Task: Find connections with filter location Djidiouia with filter topic #Advertisingandmarketingwith filter profile language Spanish with filter current company Dr. Oetker with filter school Shri G S Institute of Technology & Science with filter industry Water Supply and Irrigation Systems with filter service category Training with filter keywords title Help Desk
Action: Mouse moved to (554, 70)
Screenshot: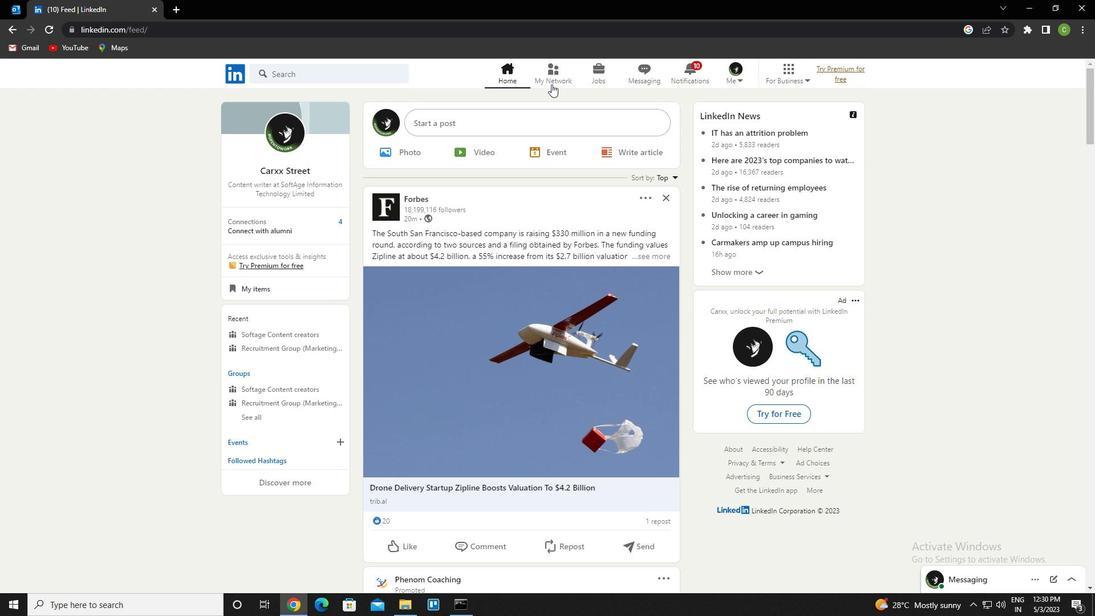 
Action: Mouse pressed left at (554, 70)
Screenshot: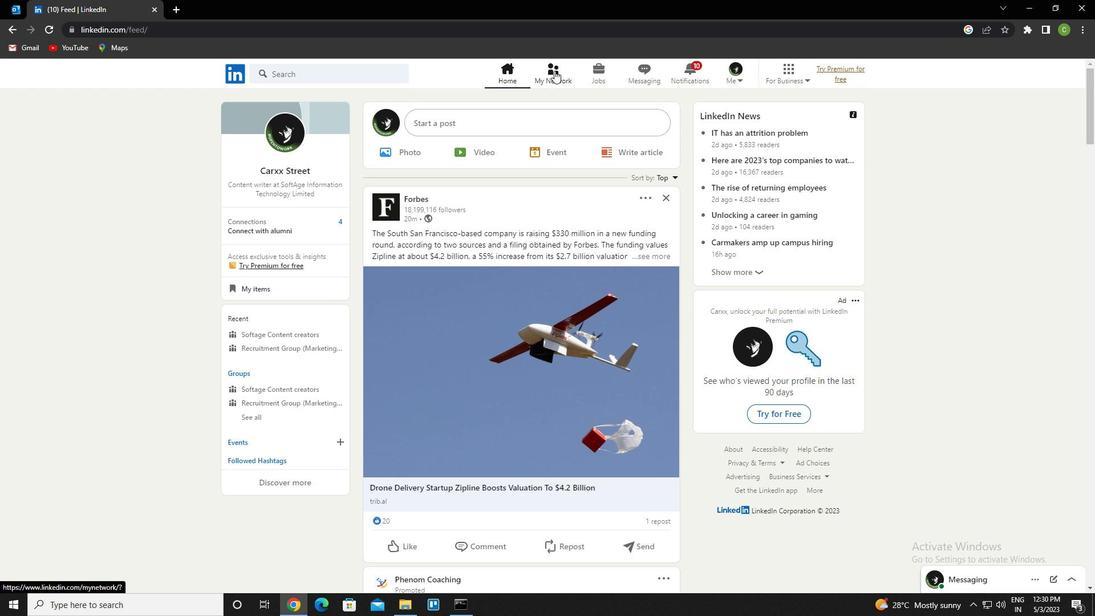 
Action: Mouse moved to (343, 138)
Screenshot: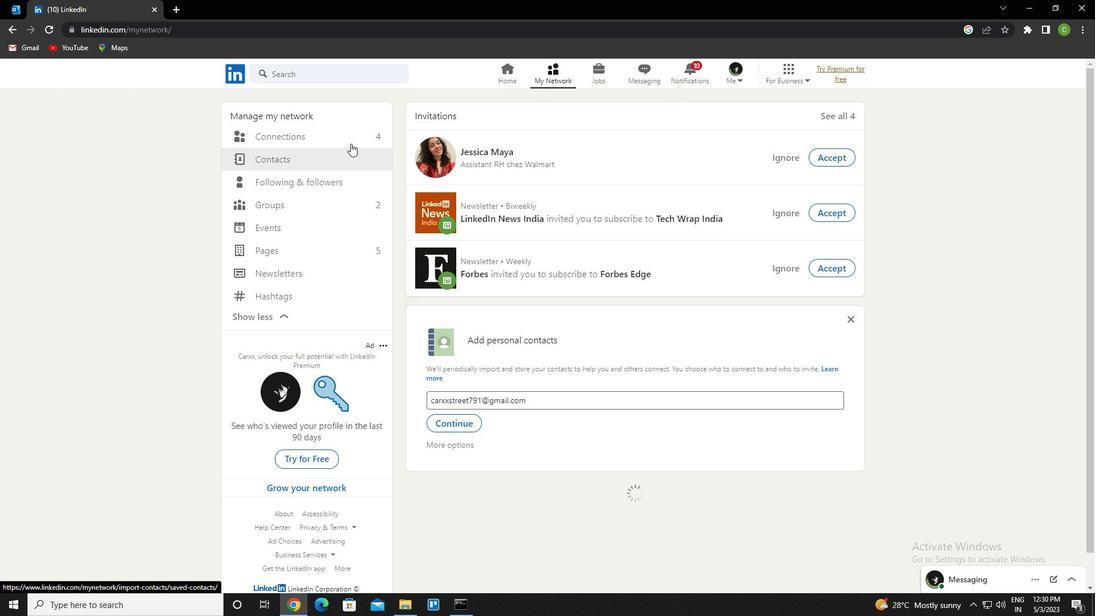 
Action: Mouse pressed left at (343, 138)
Screenshot: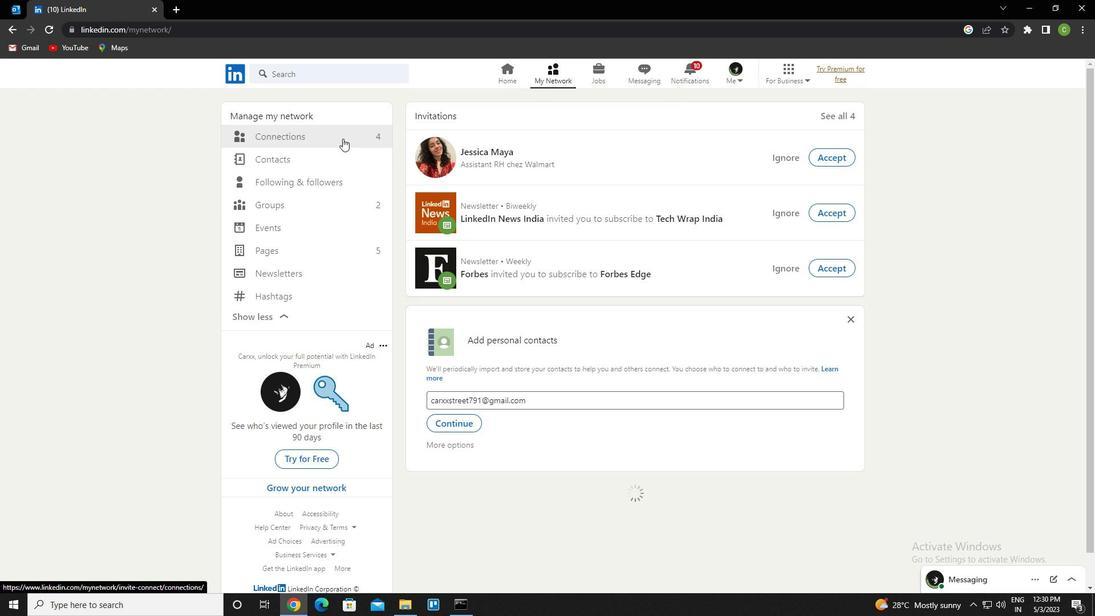 
Action: Mouse moved to (635, 142)
Screenshot: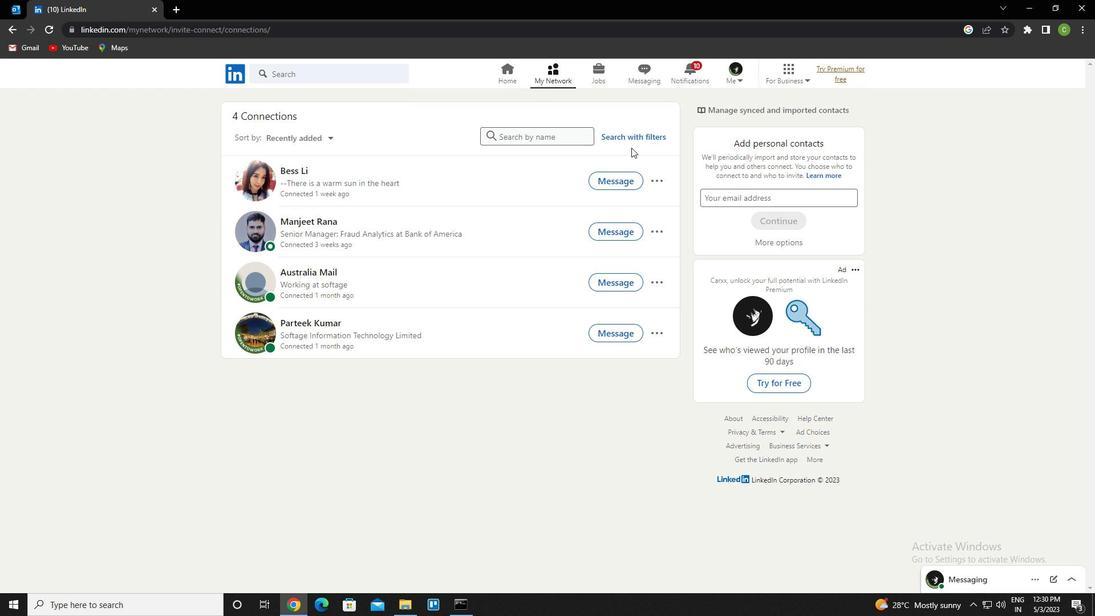 
Action: Mouse pressed left at (635, 142)
Screenshot: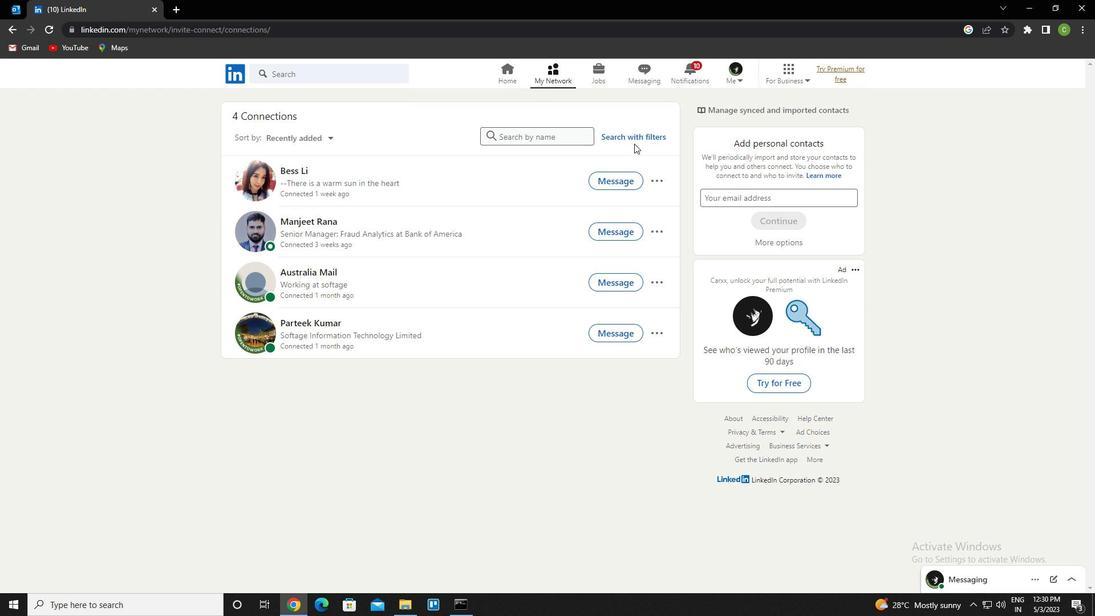 
Action: Mouse moved to (584, 109)
Screenshot: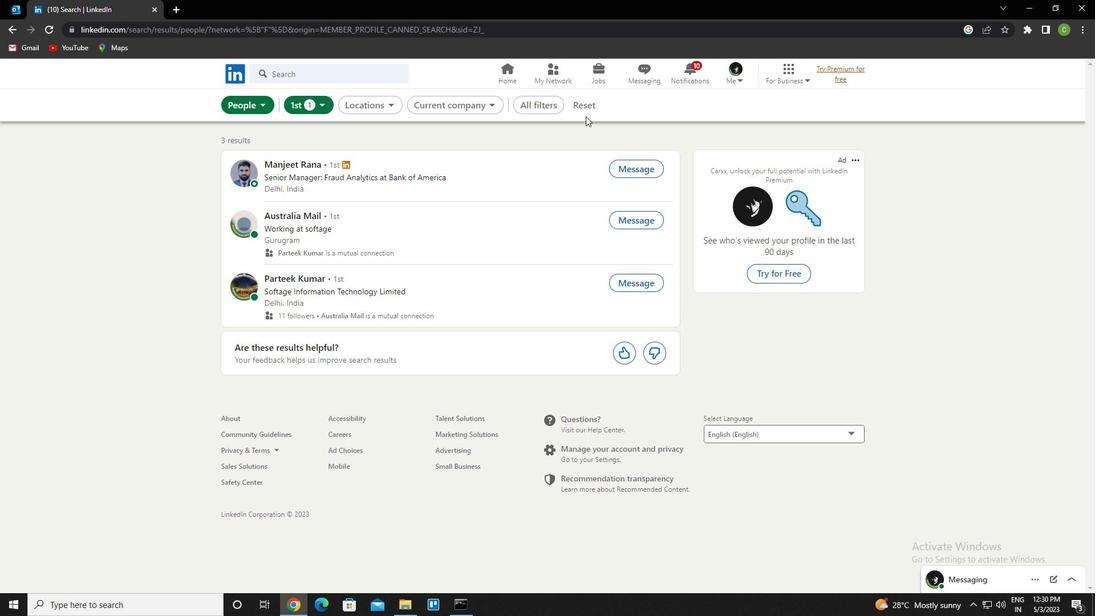
Action: Mouse pressed left at (584, 109)
Screenshot: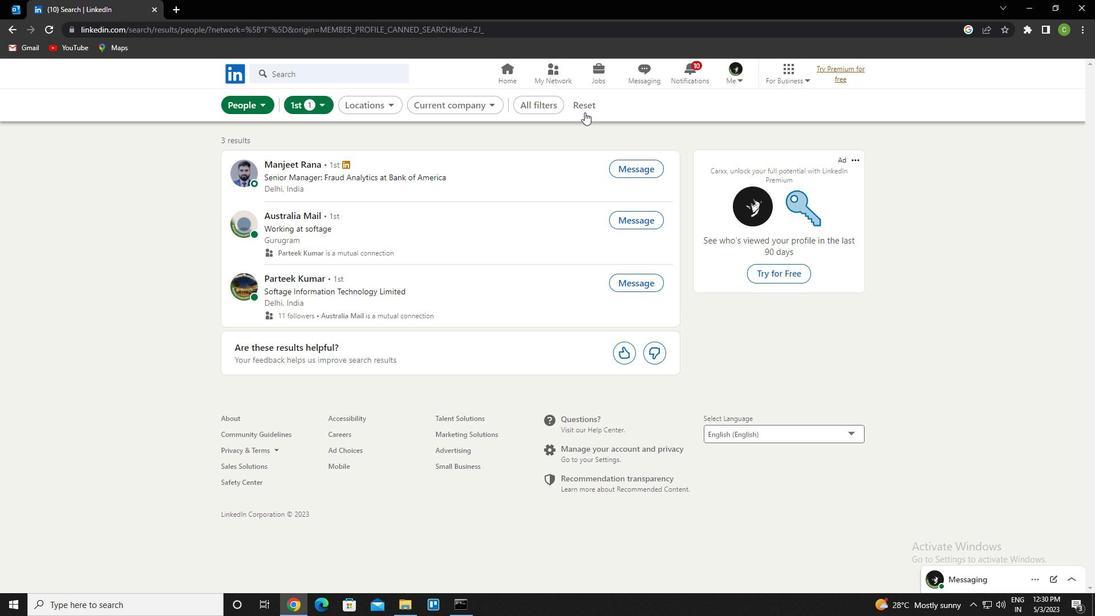 
Action: Mouse moved to (572, 107)
Screenshot: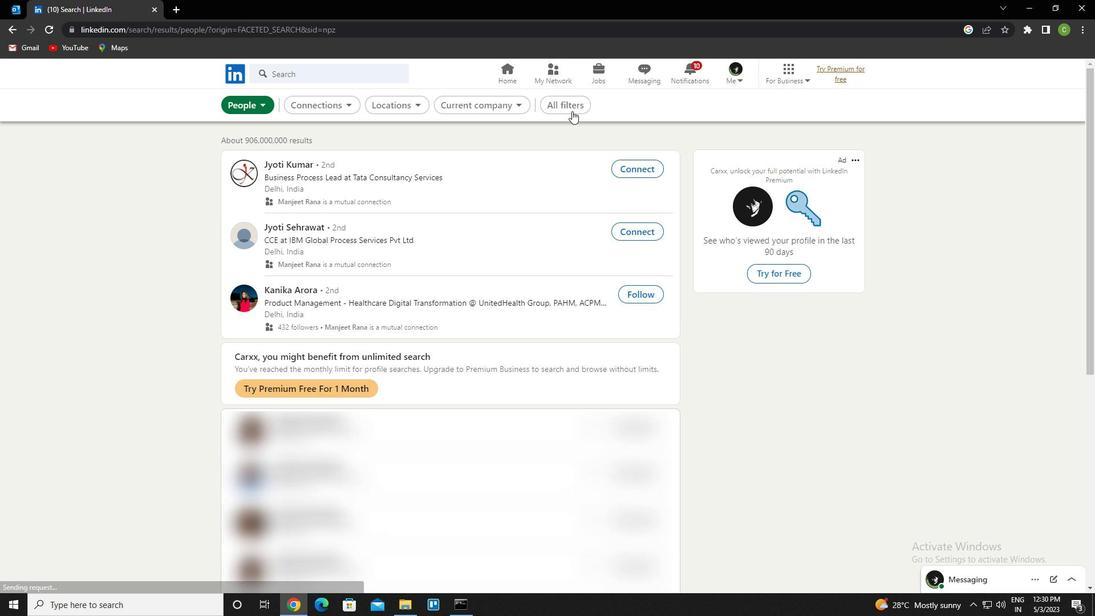 
Action: Mouse pressed left at (572, 107)
Screenshot: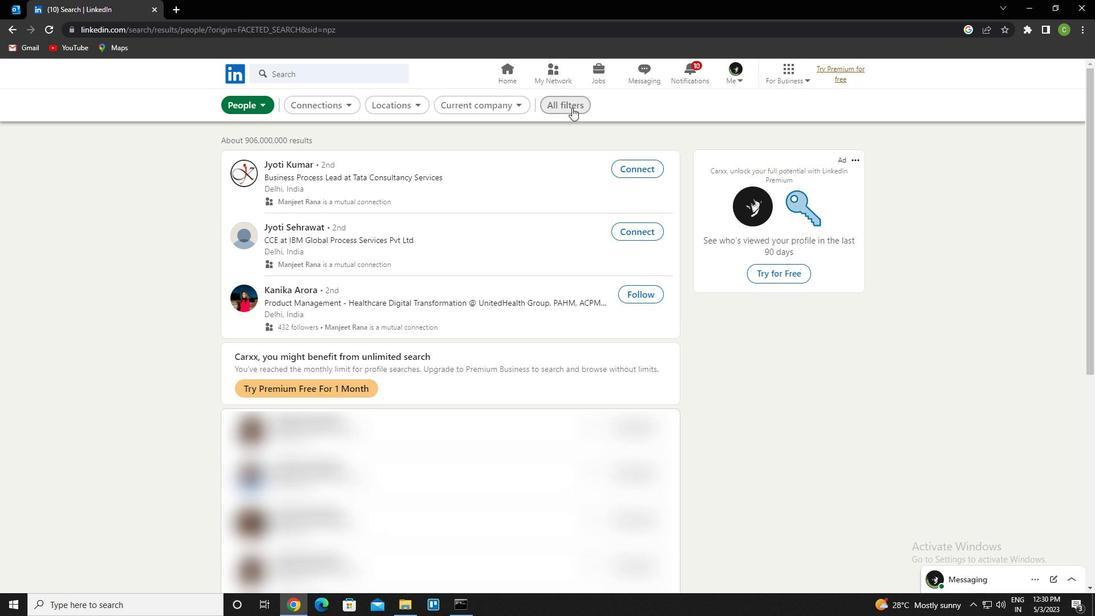 
Action: Mouse moved to (978, 381)
Screenshot: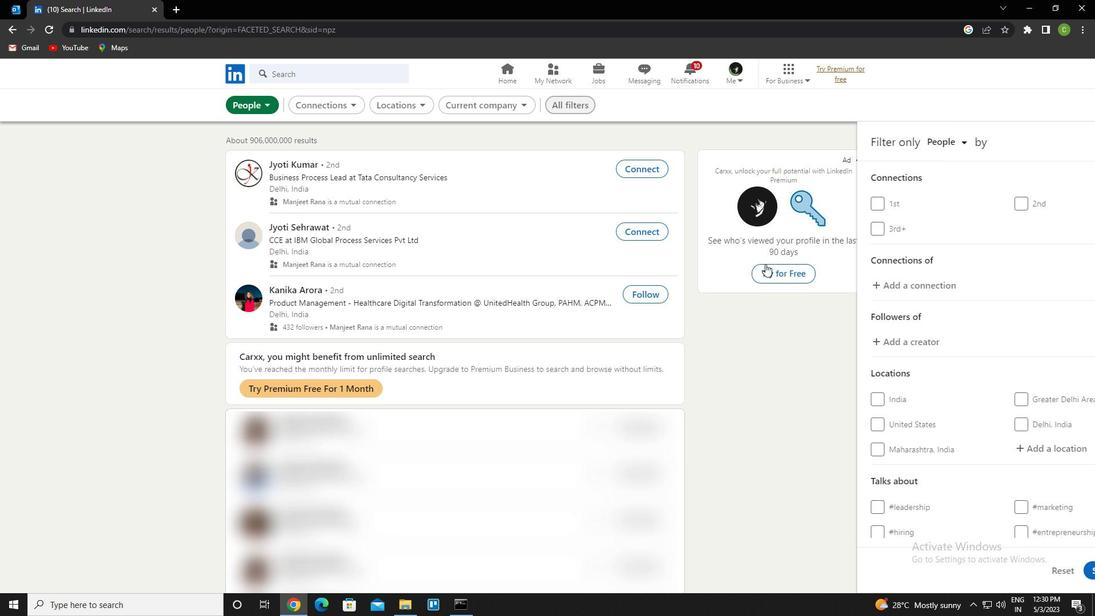 
Action: Mouse scrolled (978, 381) with delta (0, 0)
Screenshot: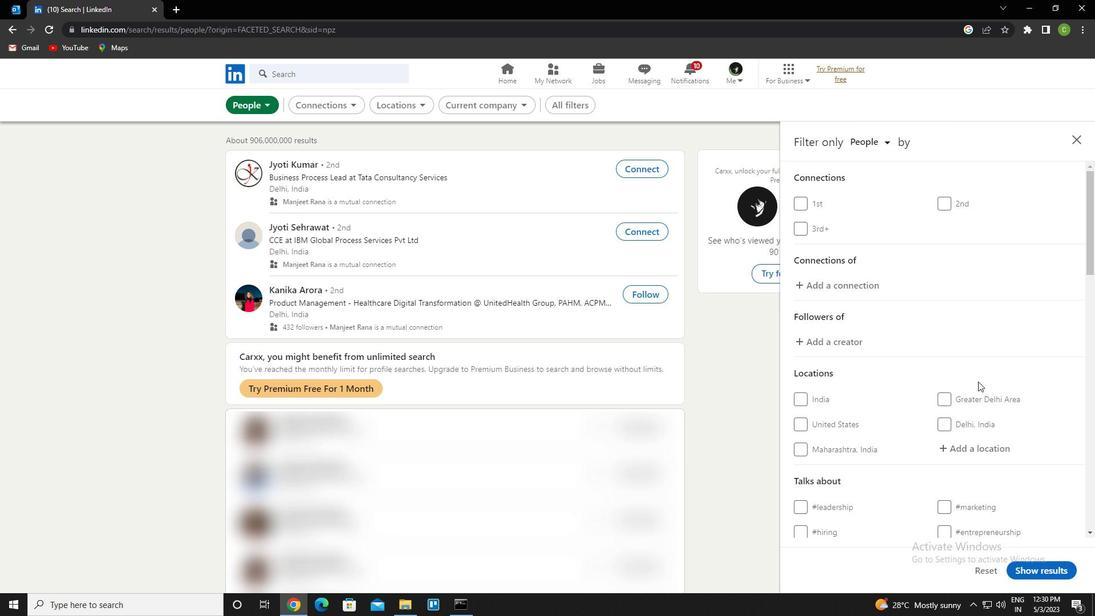 
Action: Mouse scrolled (978, 381) with delta (0, 0)
Screenshot: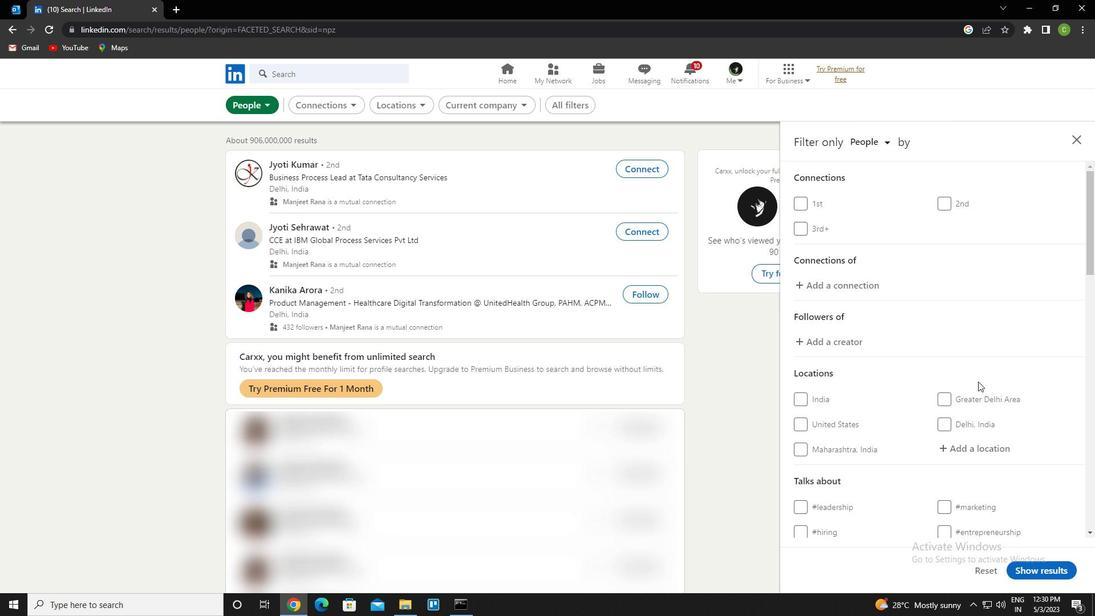 
Action: Mouse moved to (990, 337)
Screenshot: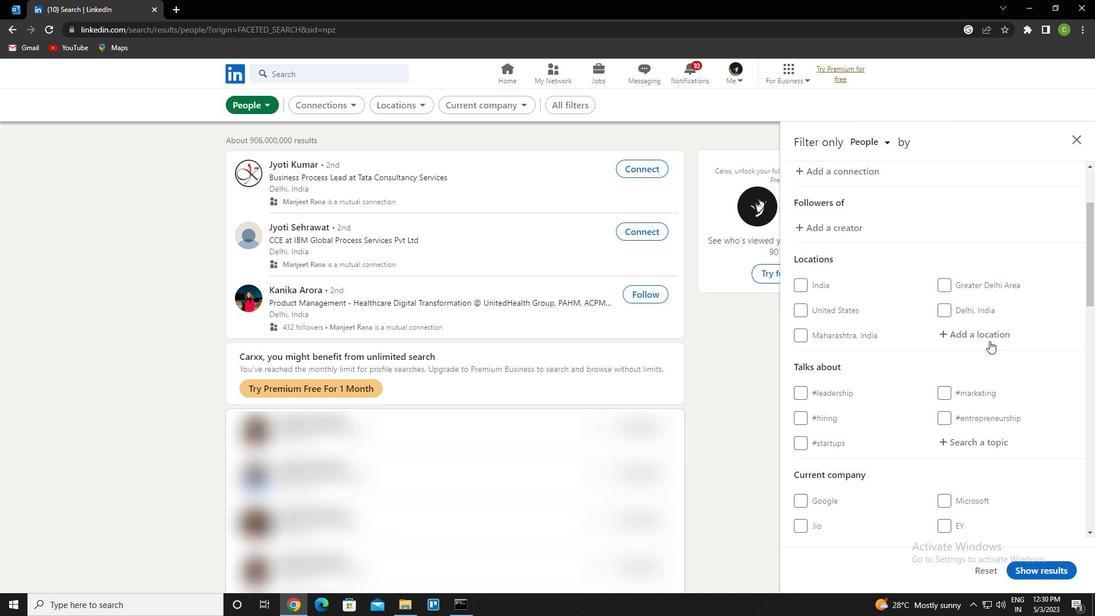 
Action: Mouse pressed left at (990, 337)
Screenshot: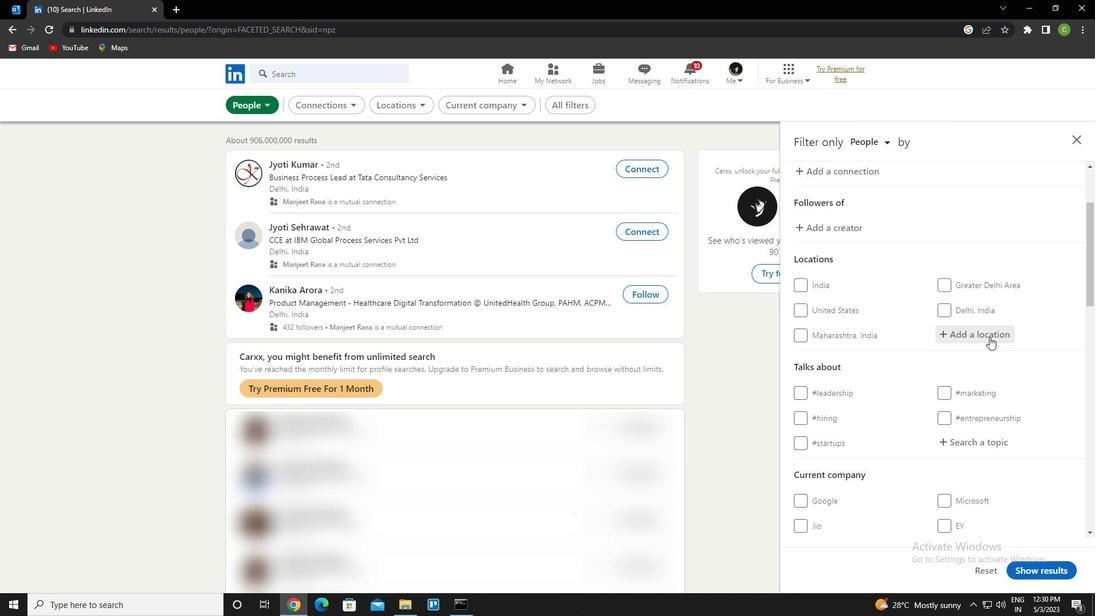 
Action: Key pressed <Key.caps_lock>d<Key.caps_lock>jidiouia<Key.enter>
Screenshot: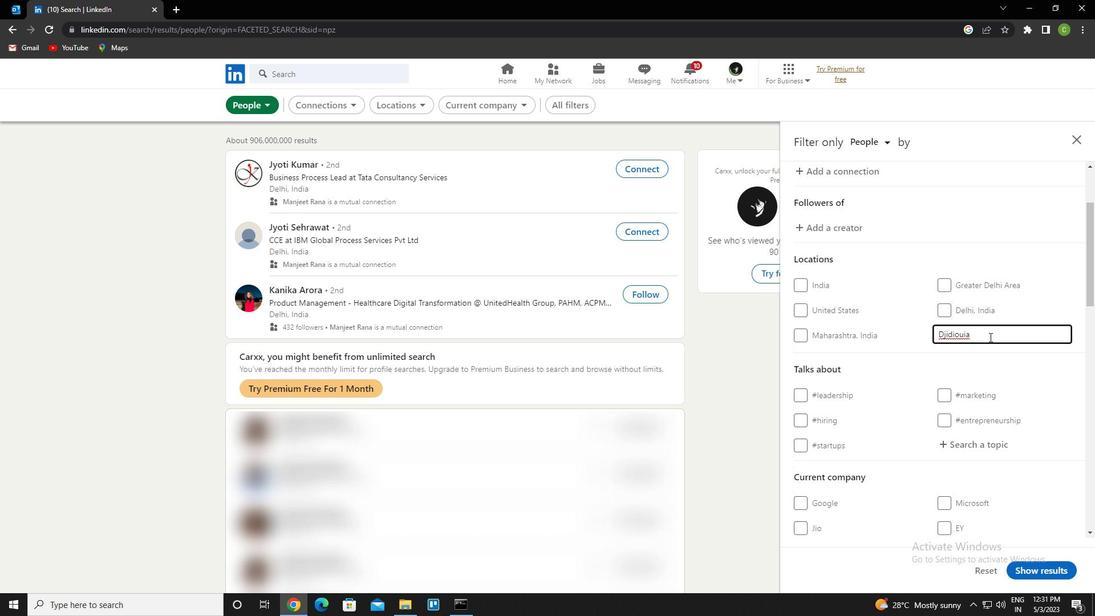
Action: Mouse scrolled (990, 336) with delta (0, 0)
Screenshot: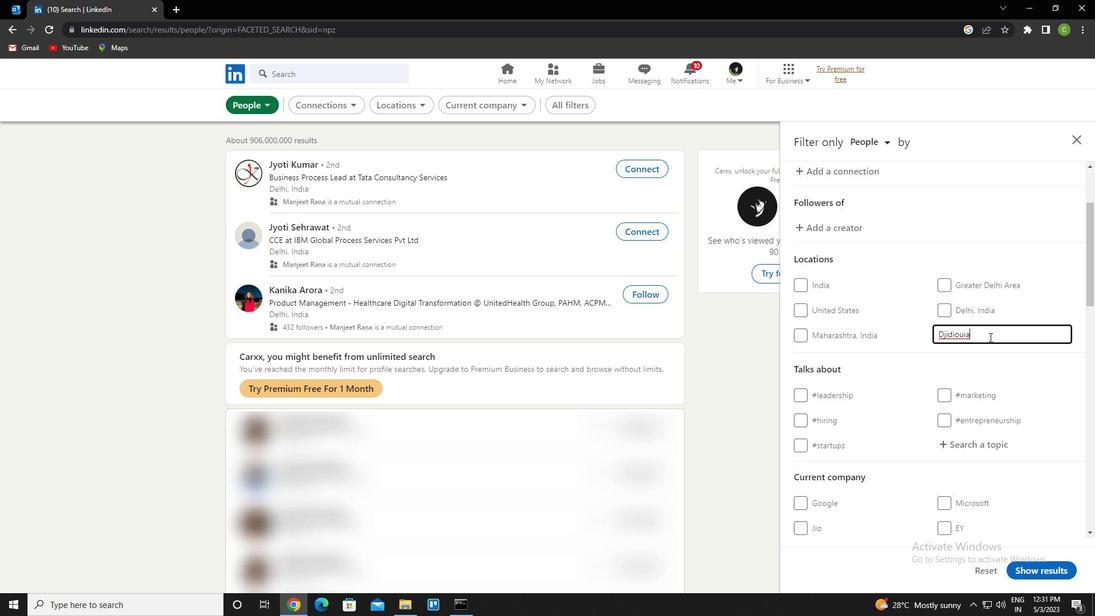 
Action: Mouse scrolled (990, 336) with delta (0, 0)
Screenshot: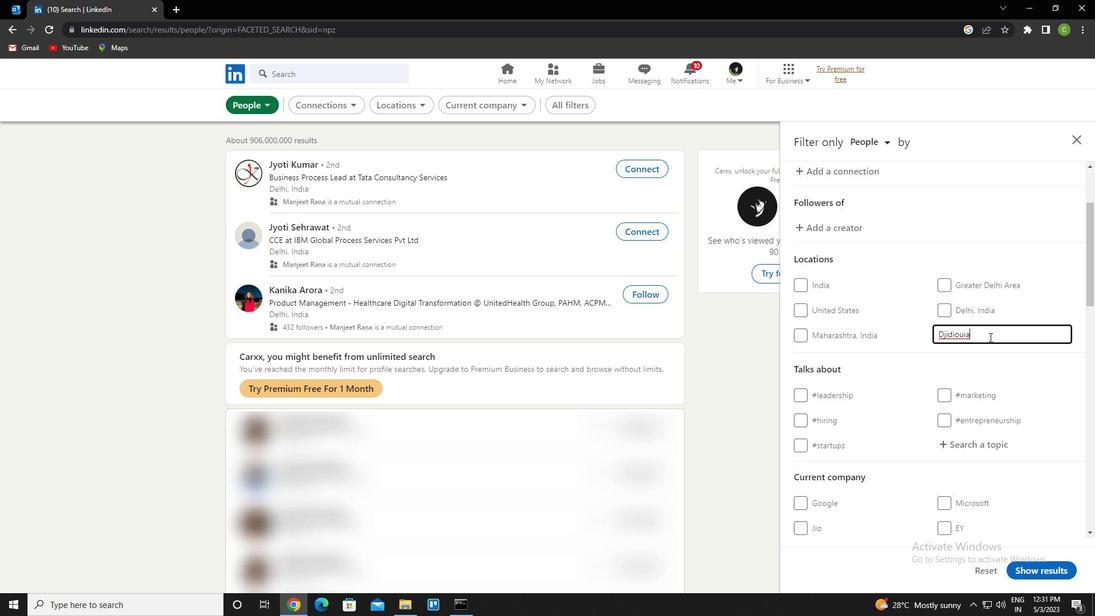 
Action: Mouse moved to (962, 328)
Screenshot: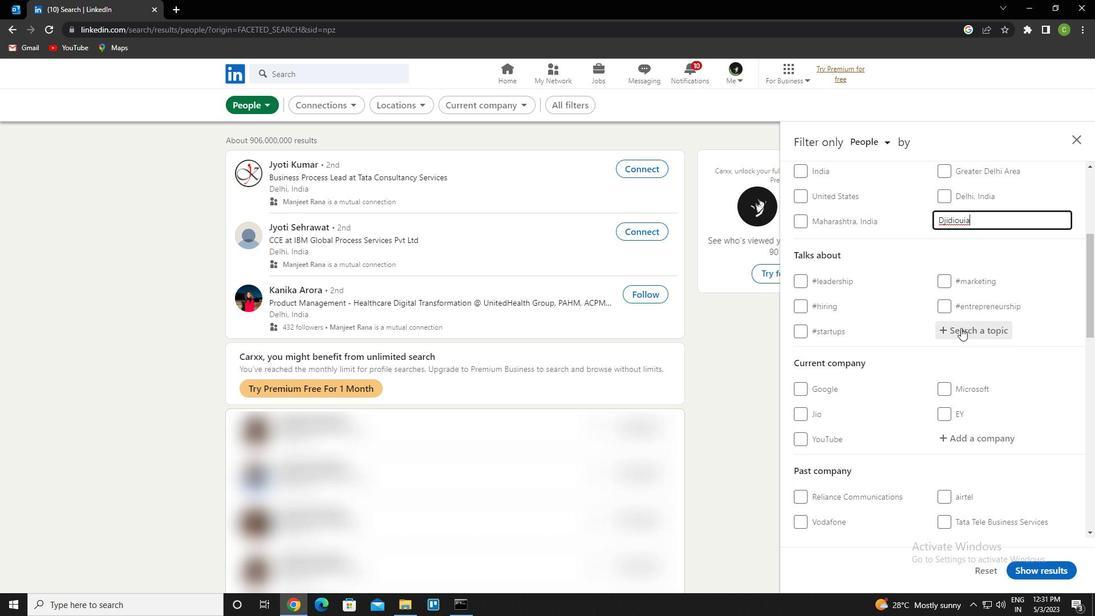 
Action: Mouse pressed left at (962, 328)
Screenshot: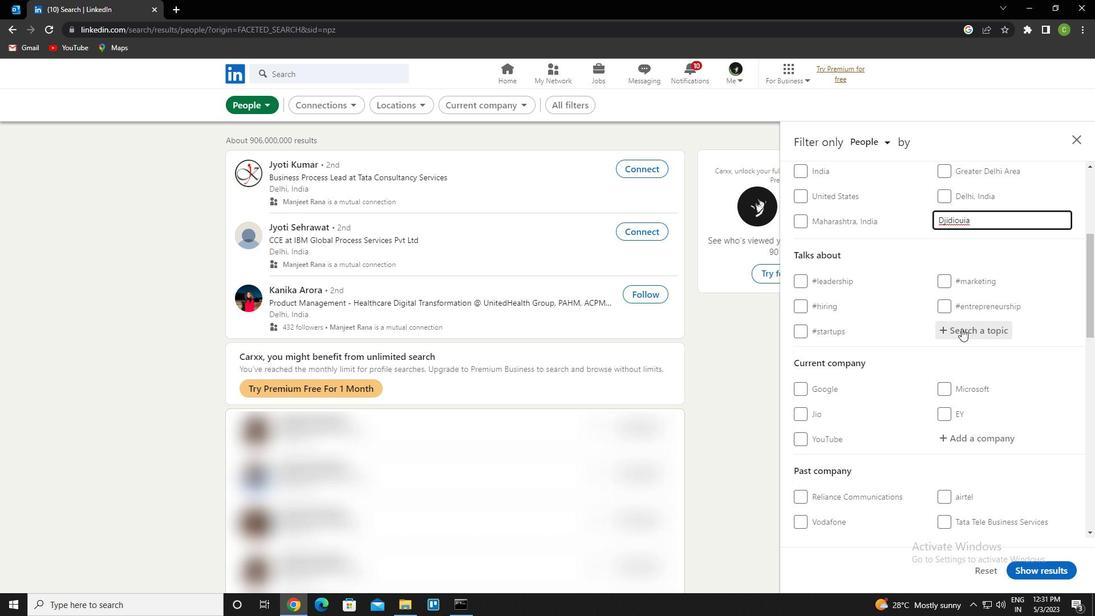 
Action: Key pressed advertisingandmarketing<Key.down><Key.enter>
Screenshot: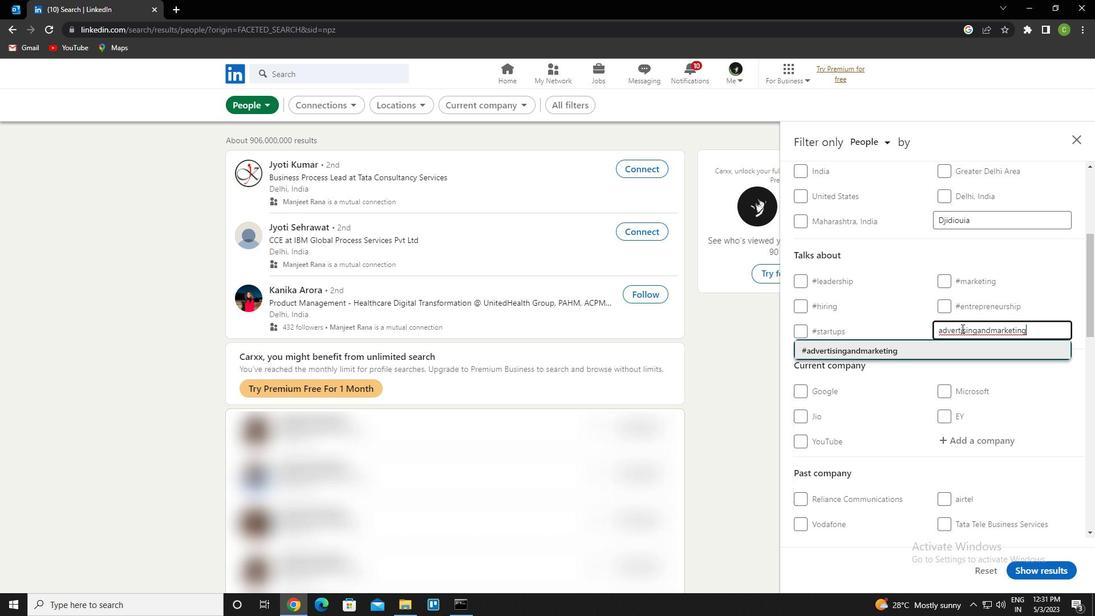 
Action: Mouse moved to (991, 346)
Screenshot: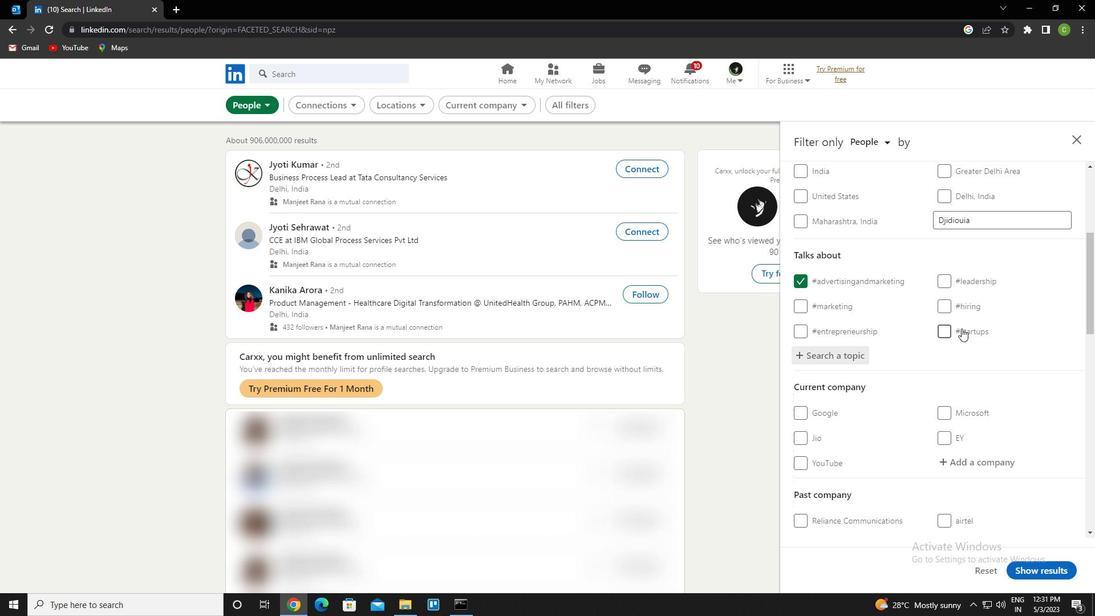 
Action: Mouse scrolled (991, 346) with delta (0, 0)
Screenshot: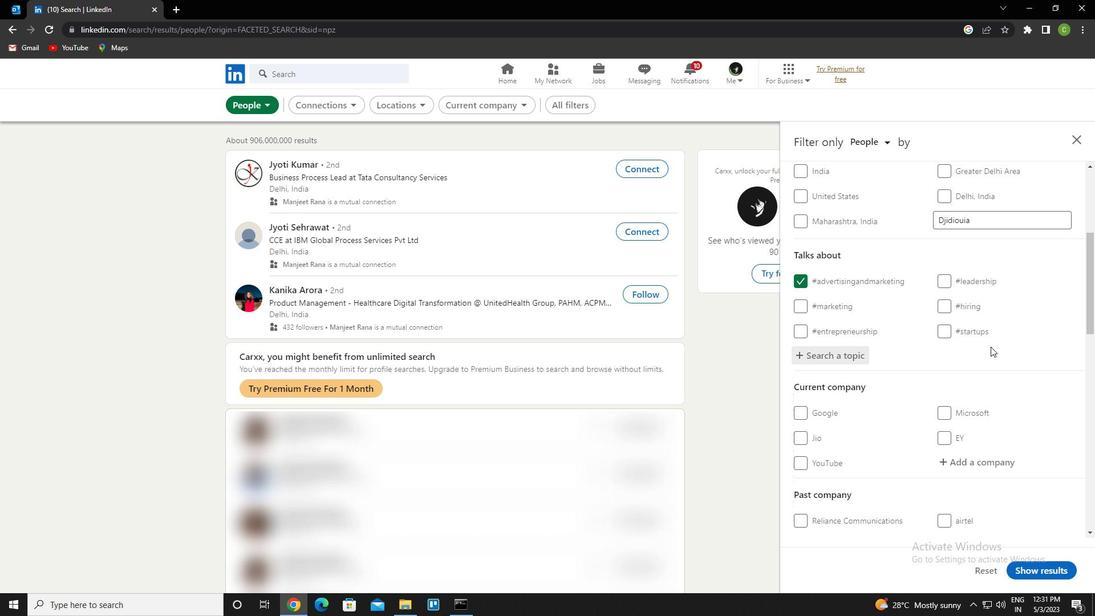 
Action: Mouse scrolled (991, 346) with delta (0, 0)
Screenshot: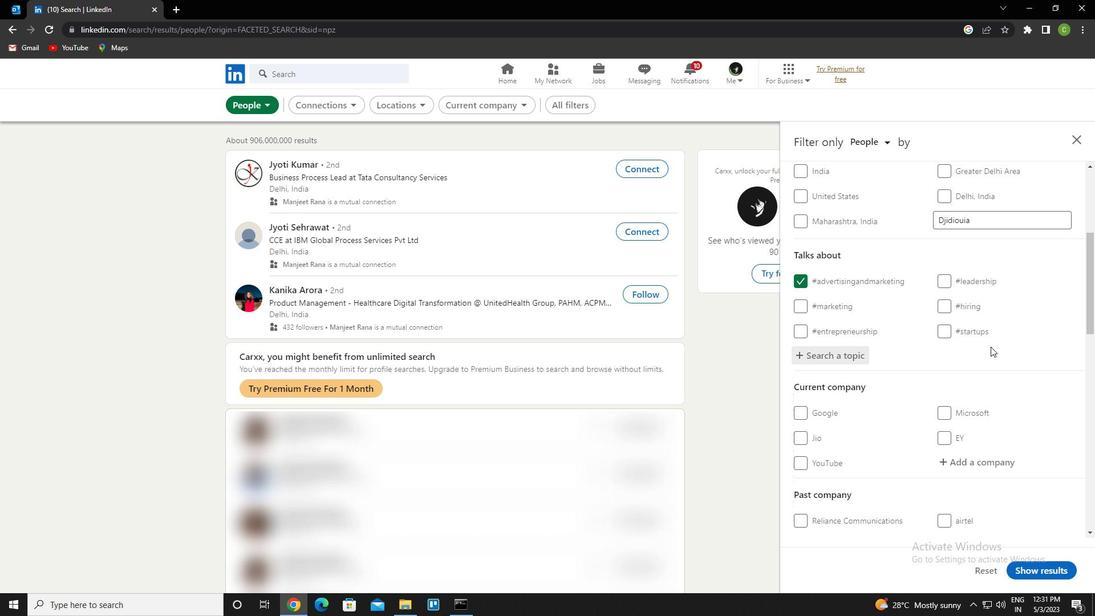 
Action: Mouse scrolled (991, 346) with delta (0, 0)
Screenshot: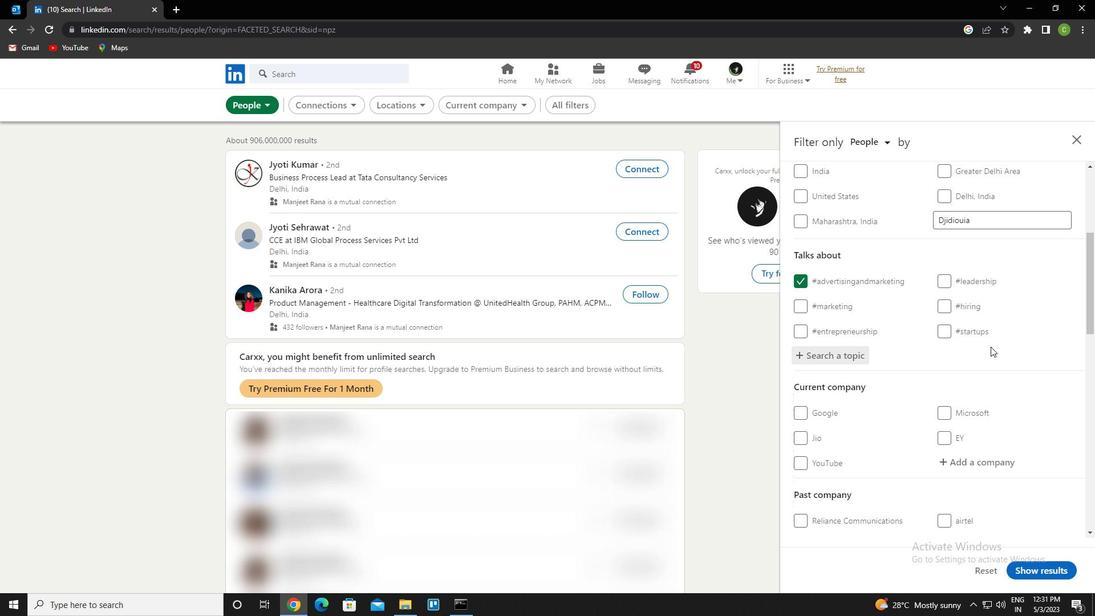 
Action: Mouse scrolled (991, 346) with delta (0, 0)
Screenshot: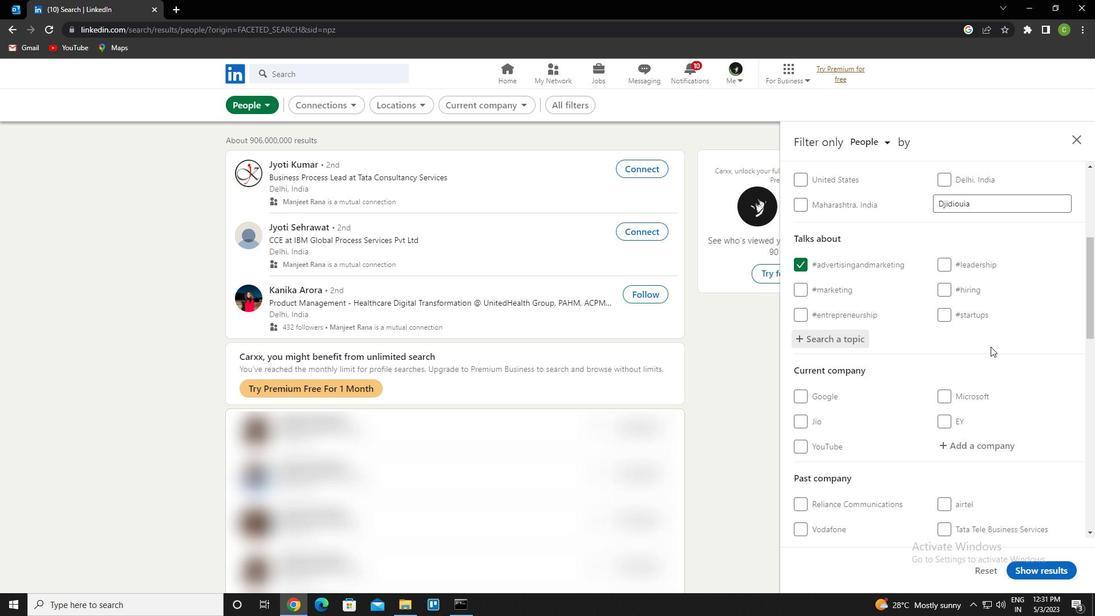 
Action: Mouse scrolled (991, 346) with delta (0, 0)
Screenshot: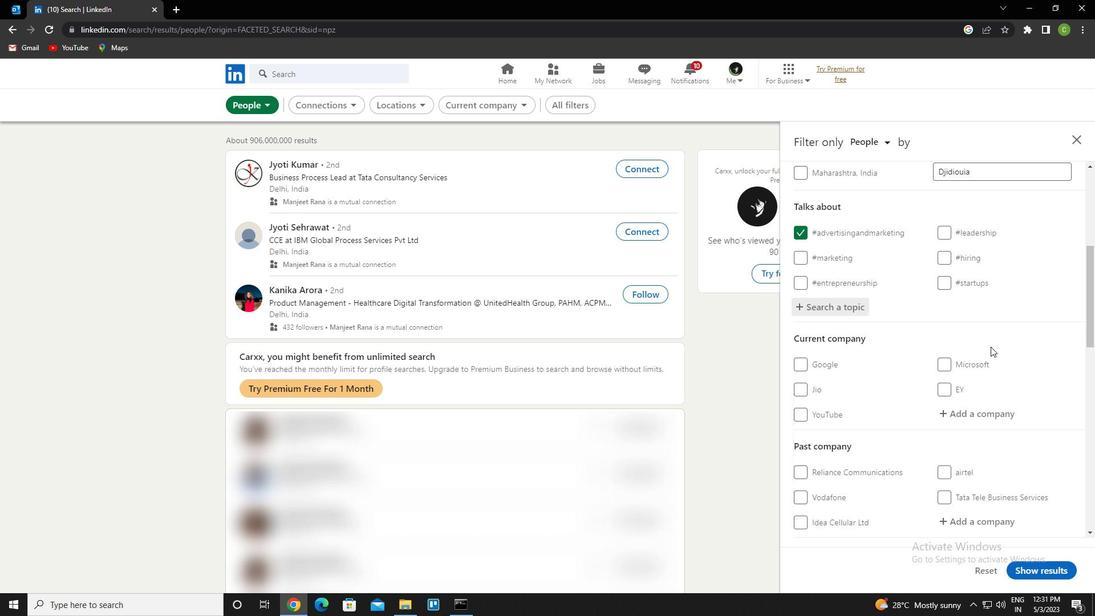 
Action: Mouse scrolled (991, 346) with delta (0, 0)
Screenshot: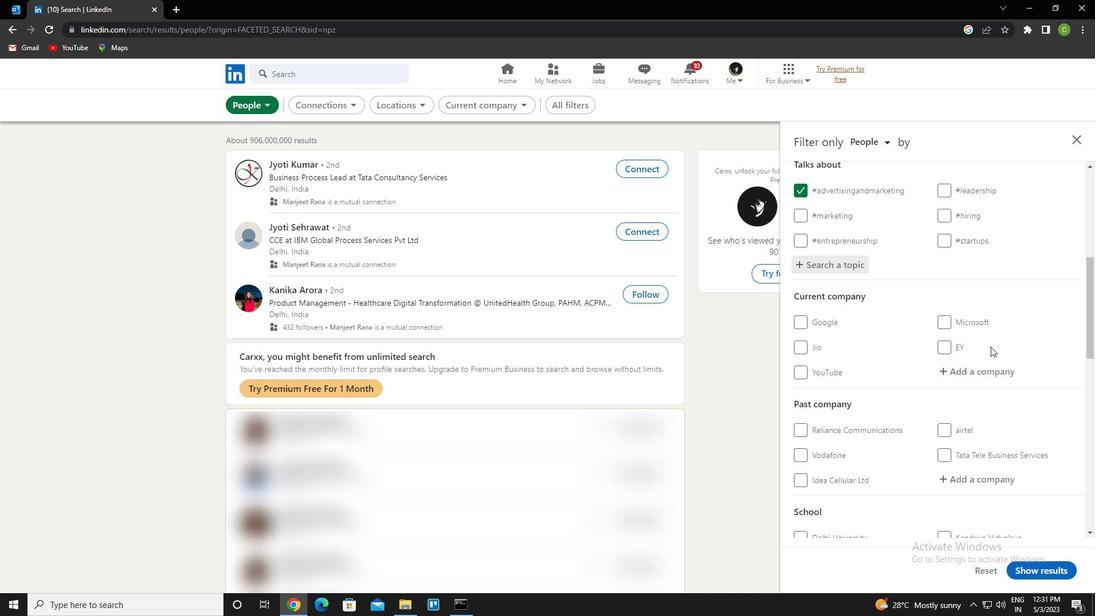 
Action: Mouse scrolled (991, 346) with delta (0, 0)
Screenshot: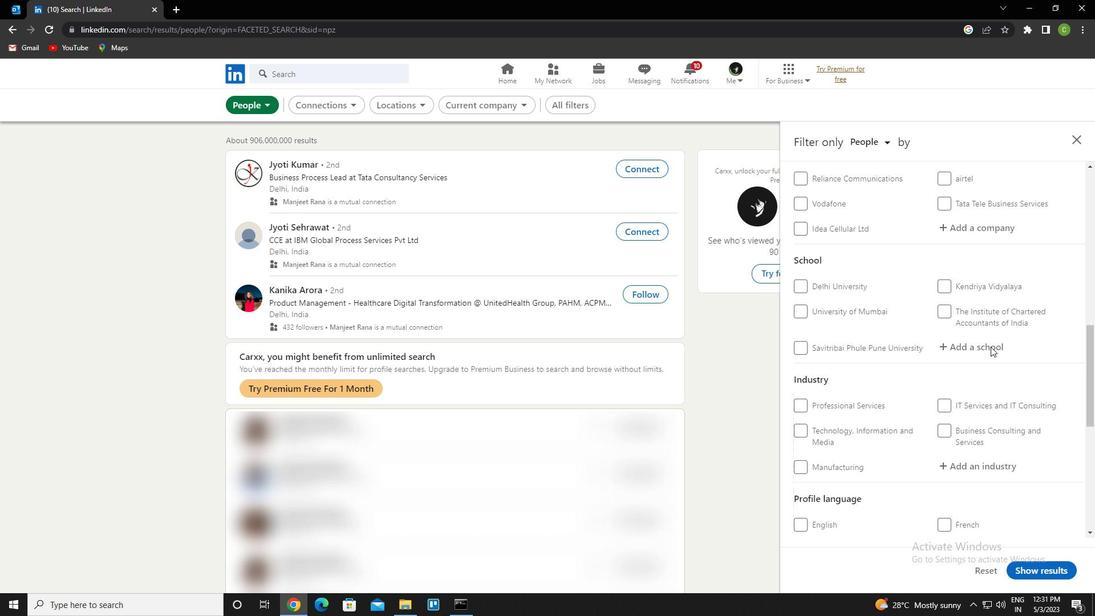 
Action: Mouse scrolled (991, 346) with delta (0, 0)
Screenshot: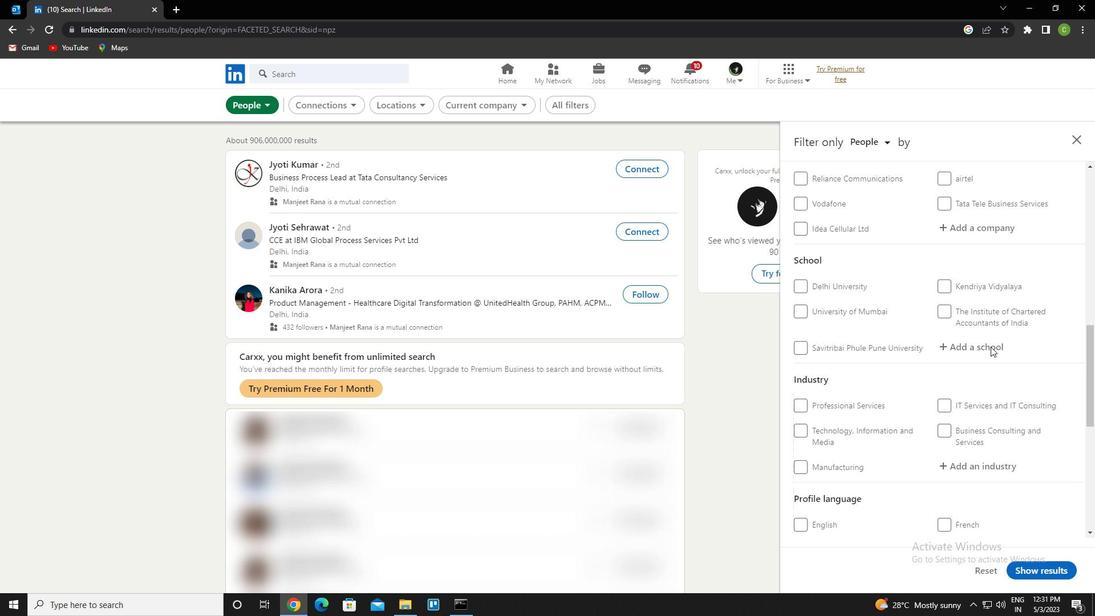 
Action: Mouse scrolled (991, 346) with delta (0, 0)
Screenshot: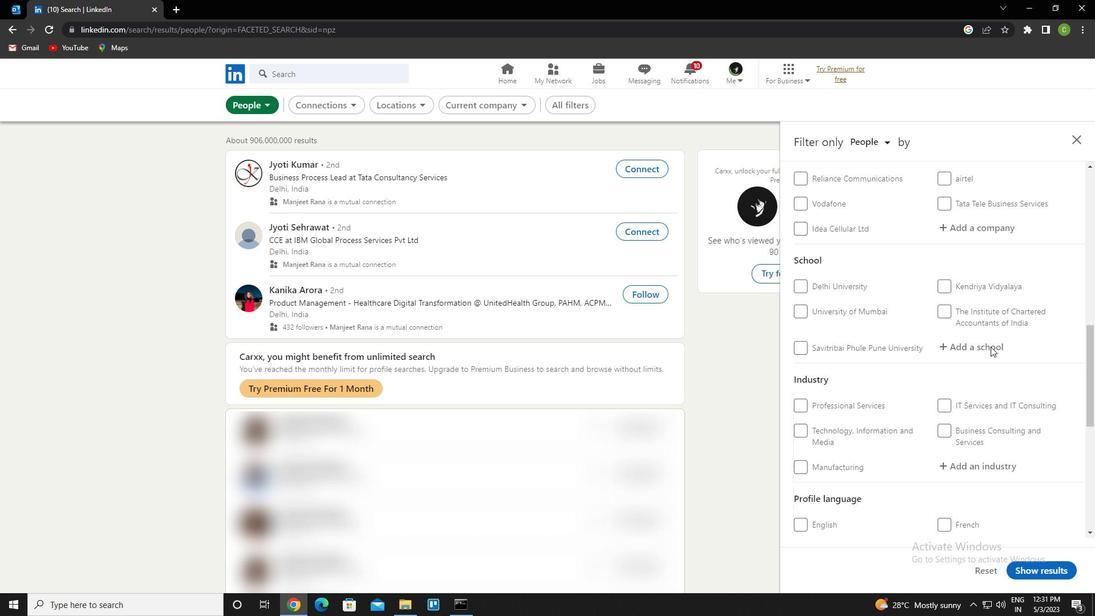 
Action: Mouse scrolled (991, 346) with delta (0, 0)
Screenshot: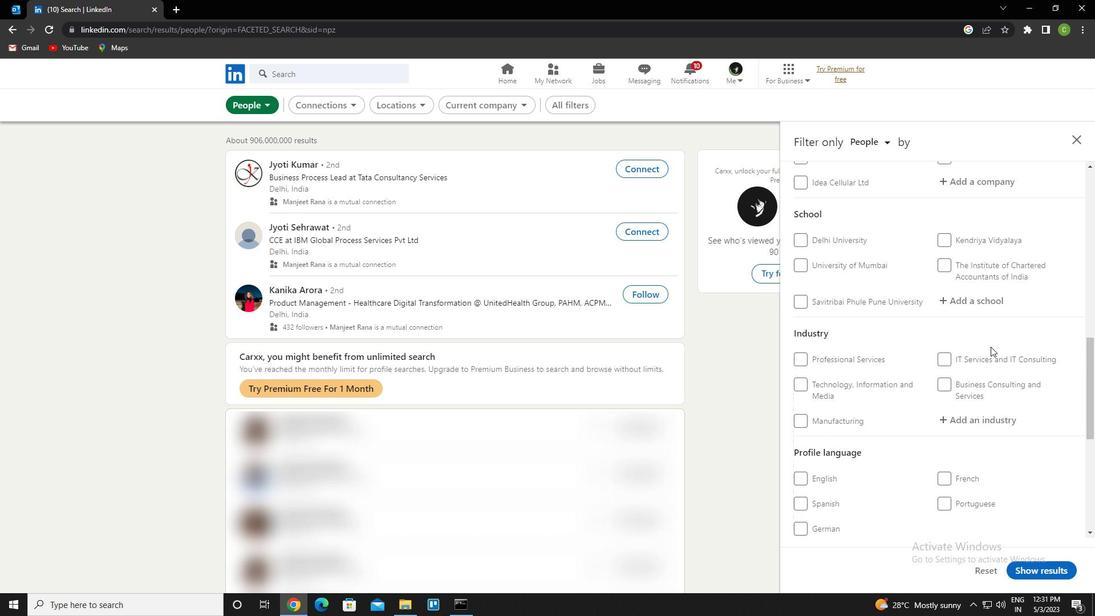 
Action: Mouse scrolled (991, 346) with delta (0, 0)
Screenshot: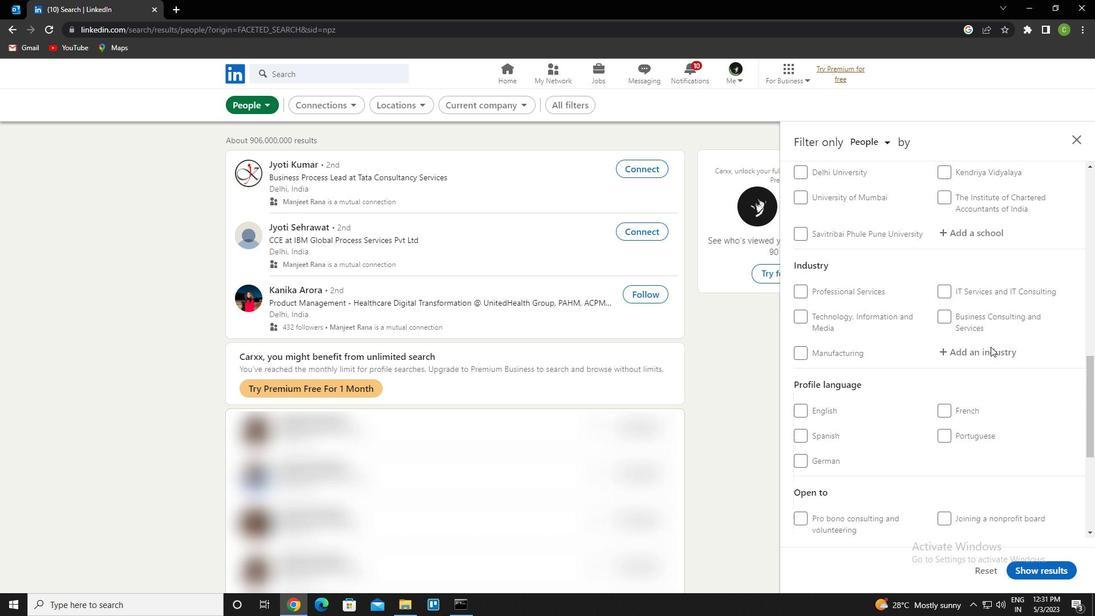 
Action: Mouse scrolled (991, 346) with delta (0, 0)
Screenshot: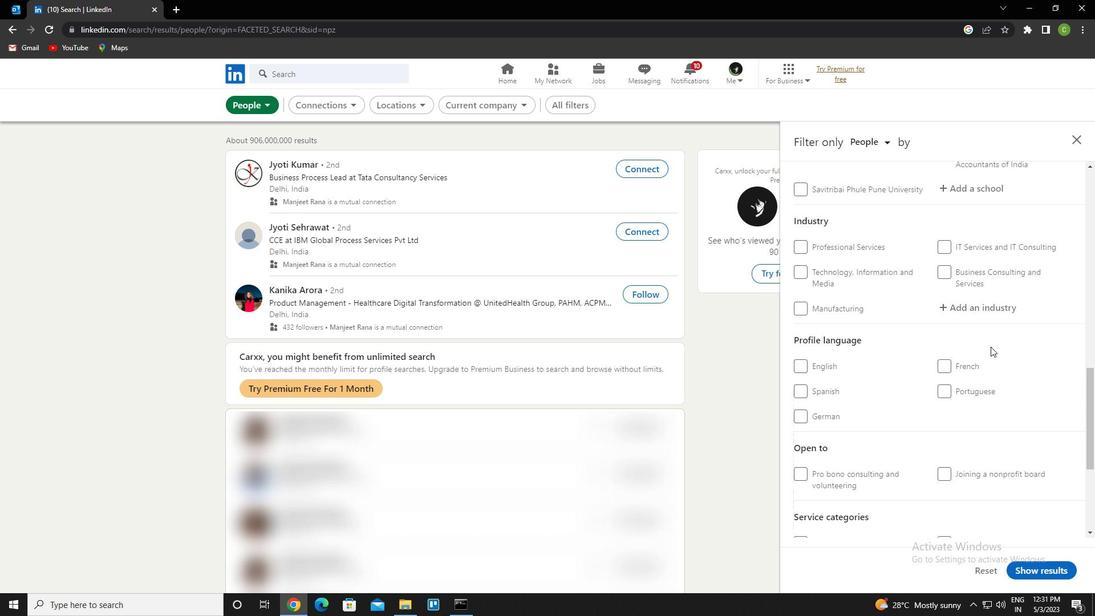 
Action: Mouse moved to (800, 207)
Screenshot: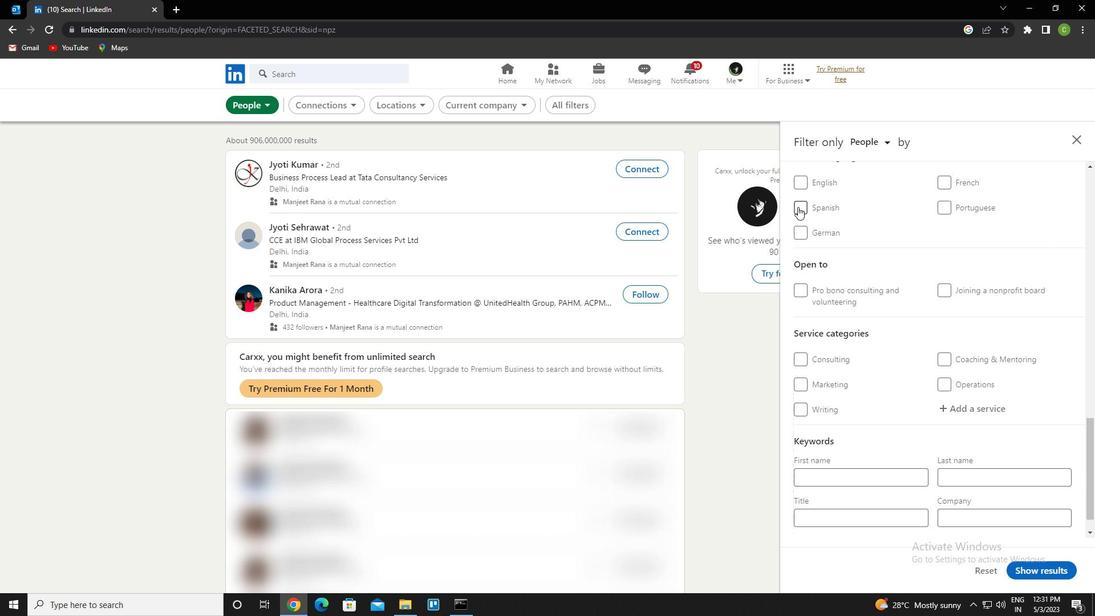 
Action: Mouse pressed left at (800, 207)
Screenshot: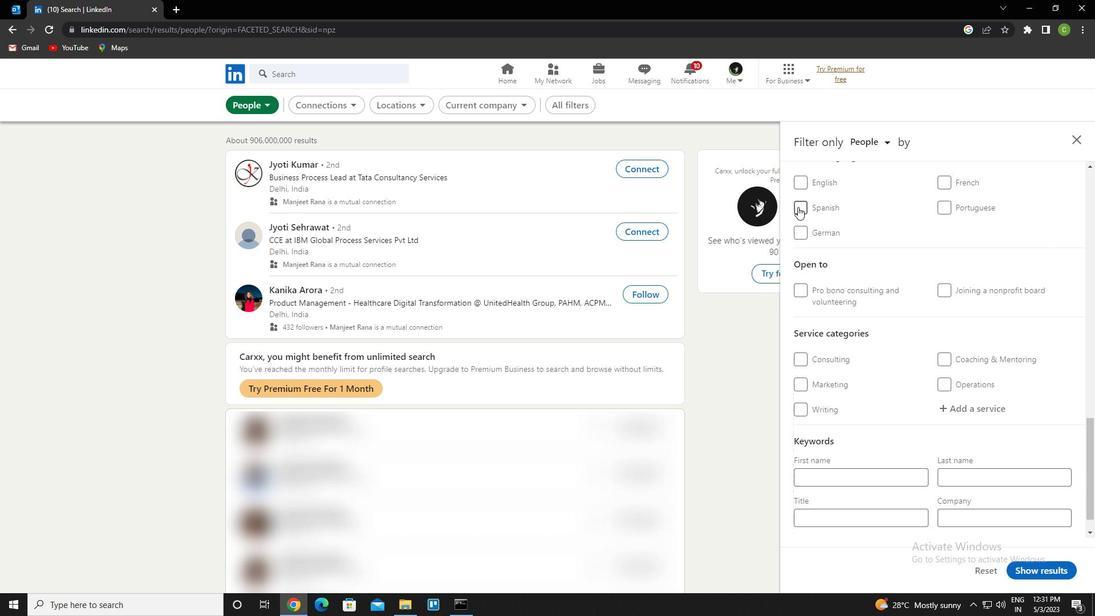 
Action: Mouse moved to (946, 369)
Screenshot: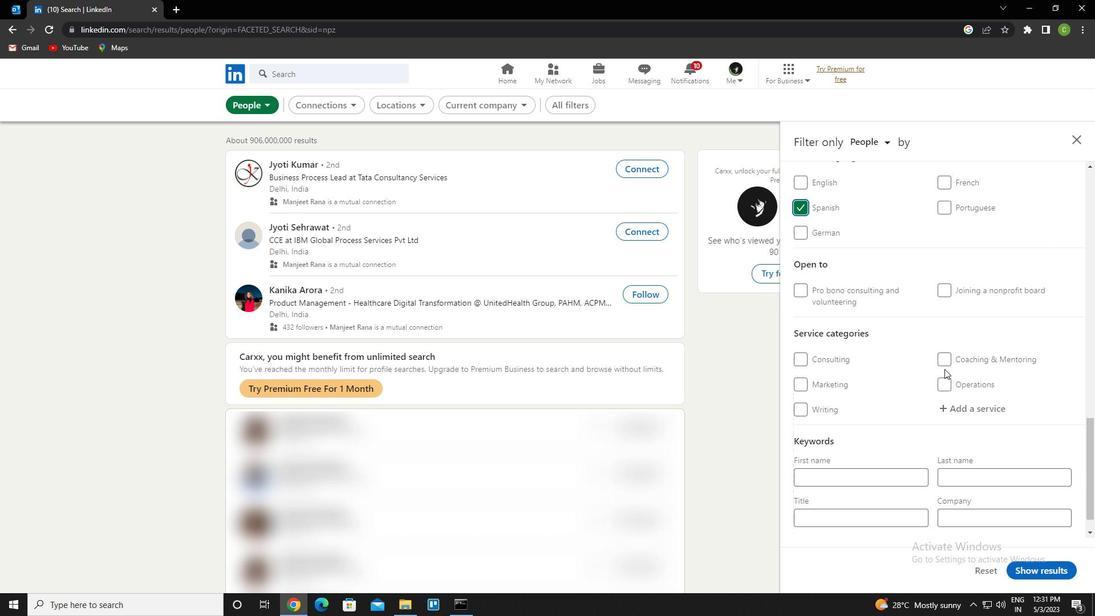 
Action: Mouse scrolled (946, 369) with delta (0, 0)
Screenshot: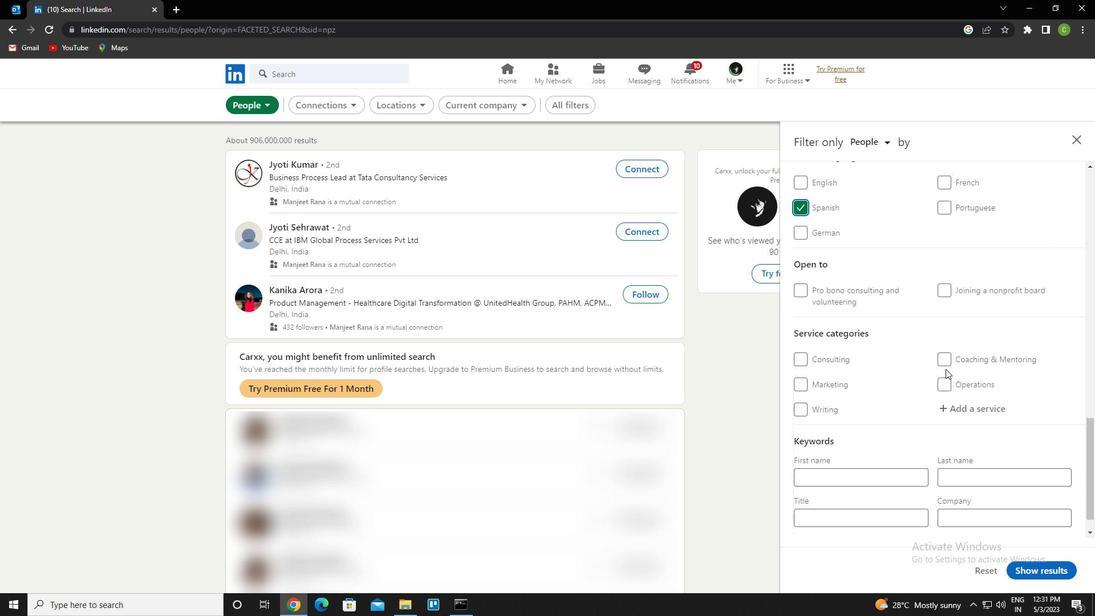 
Action: Mouse scrolled (946, 369) with delta (0, 0)
Screenshot: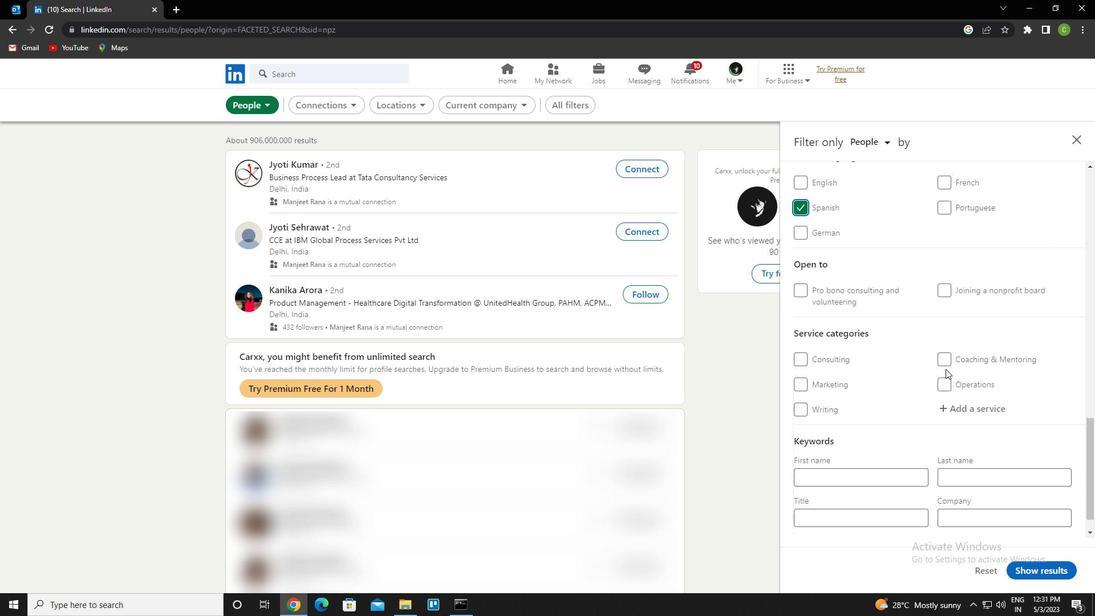 
Action: Mouse scrolled (946, 369) with delta (0, 0)
Screenshot: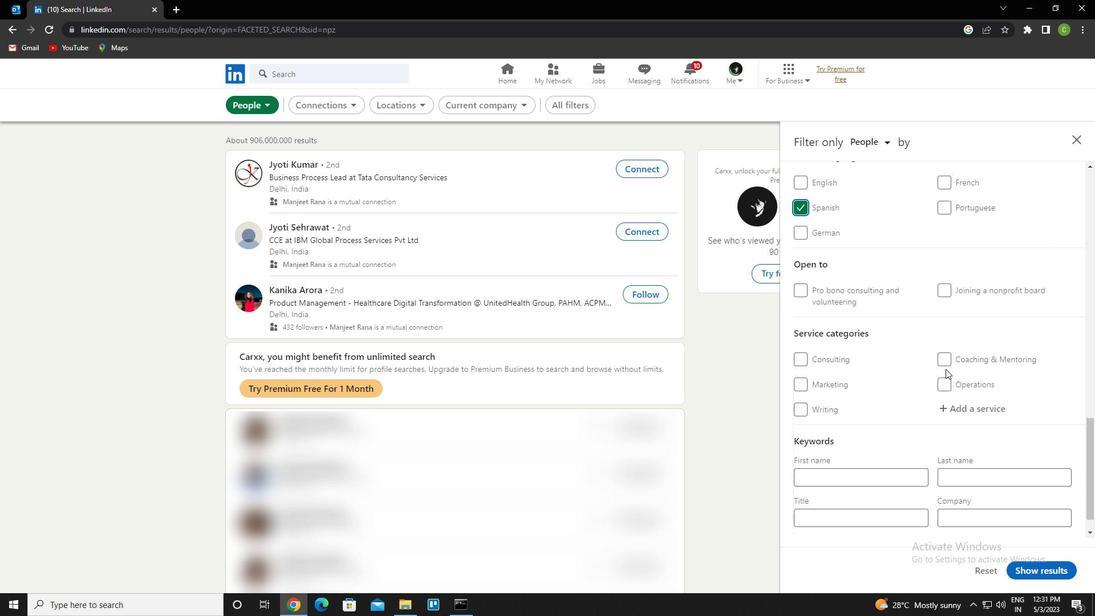 
Action: Mouse scrolled (946, 369) with delta (0, 0)
Screenshot: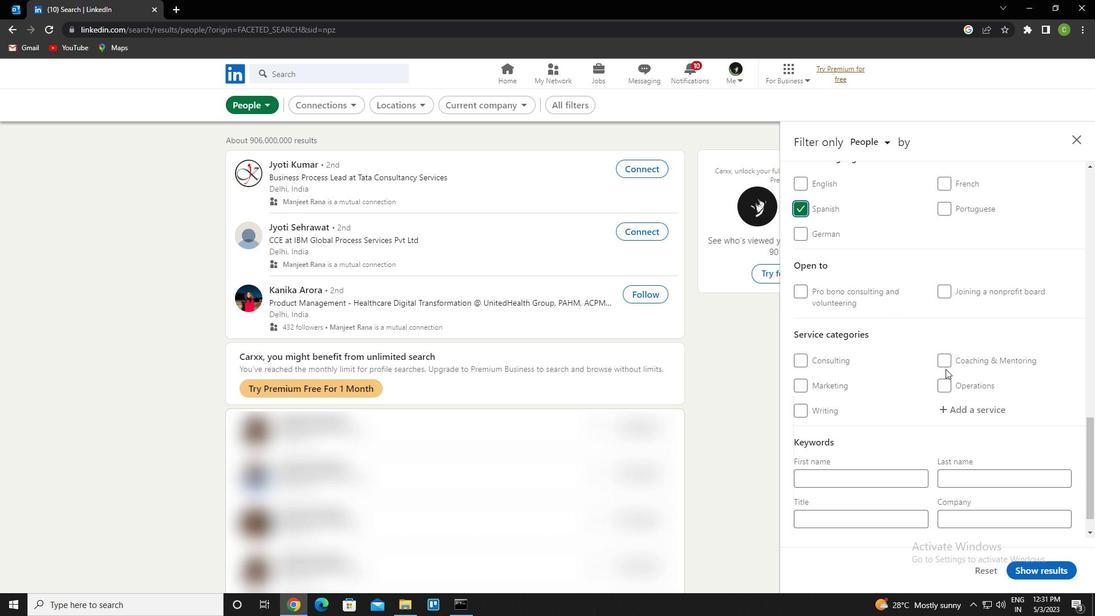 
Action: Mouse scrolled (946, 369) with delta (0, 0)
Screenshot: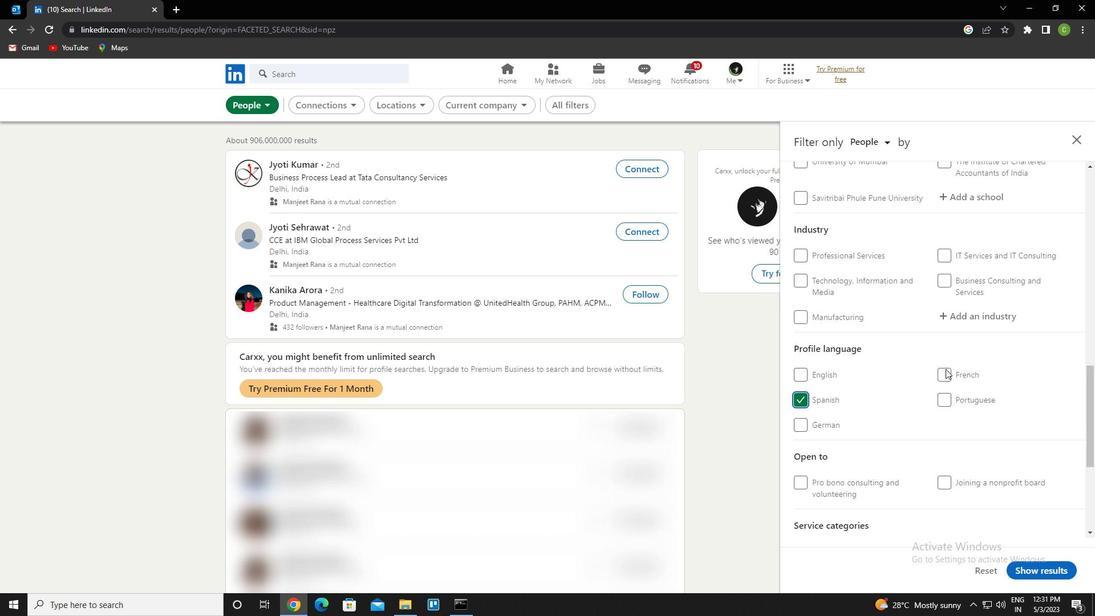 
Action: Mouse scrolled (946, 369) with delta (0, 0)
Screenshot: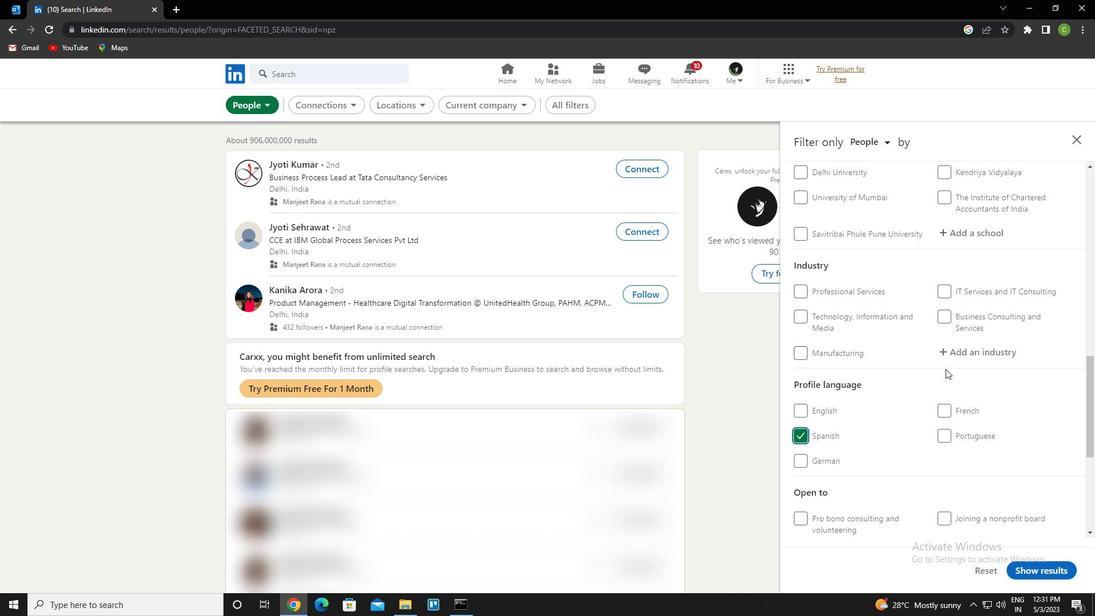 
Action: Mouse scrolled (946, 369) with delta (0, 0)
Screenshot: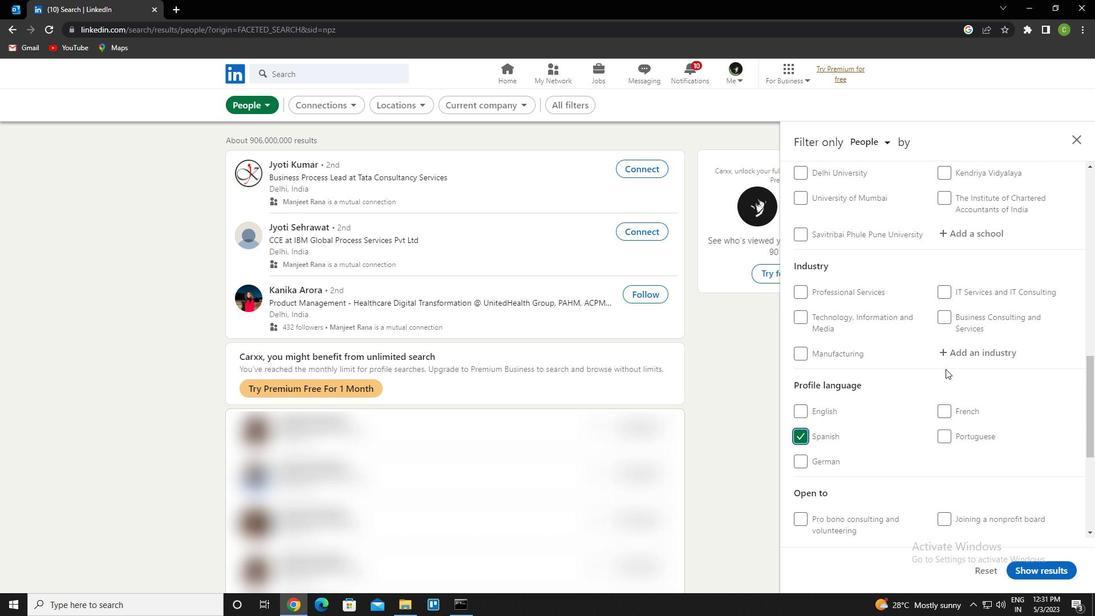 
Action: Mouse scrolled (946, 369) with delta (0, 0)
Screenshot: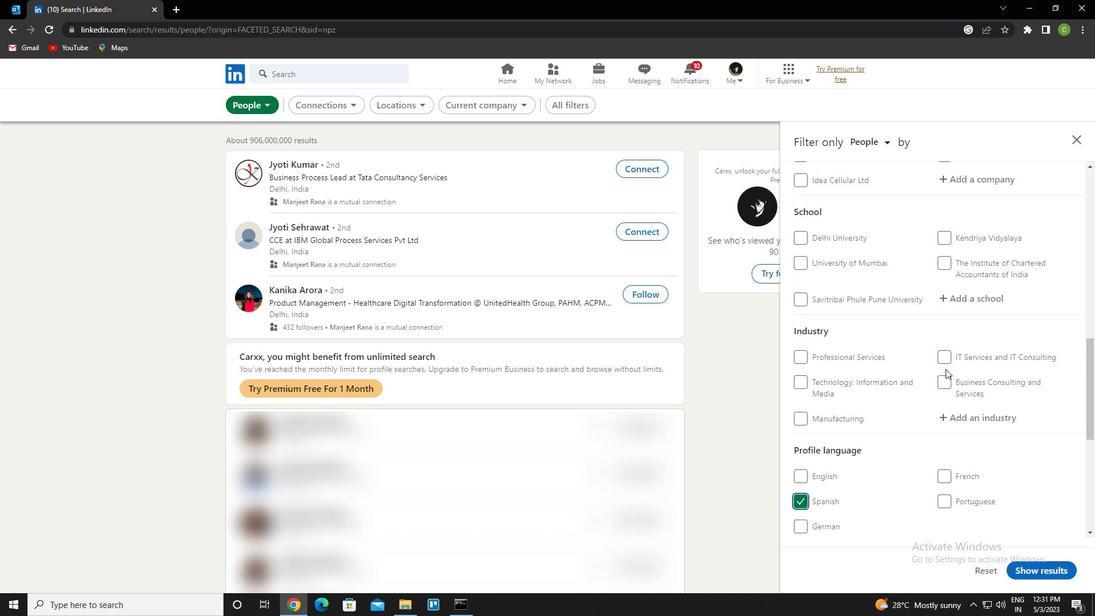 
Action: Mouse scrolled (946, 369) with delta (0, 0)
Screenshot: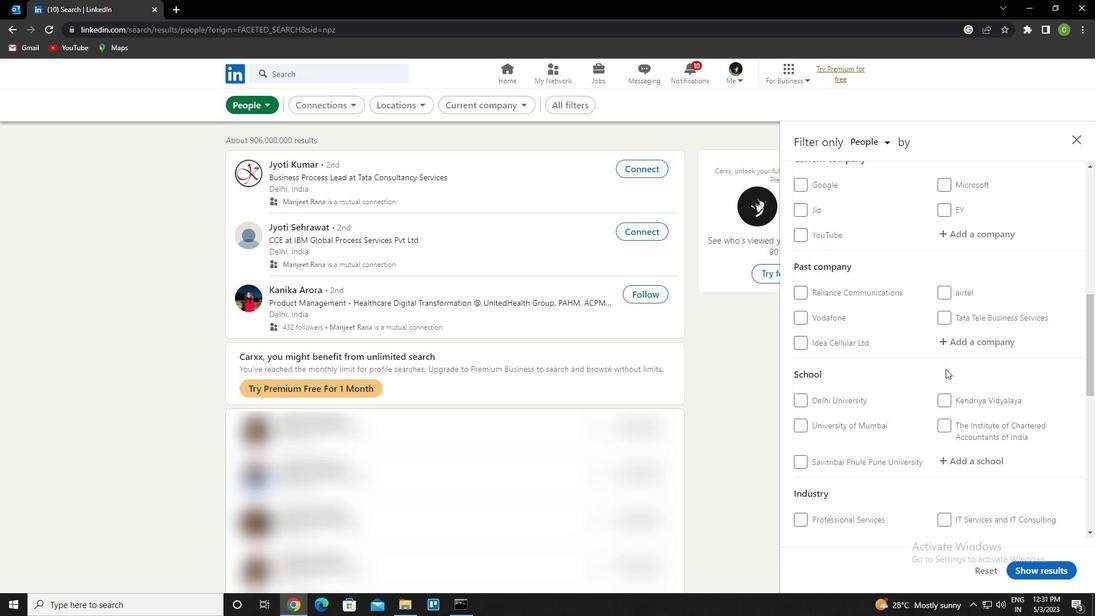 
Action: Mouse scrolled (946, 369) with delta (0, 0)
Screenshot: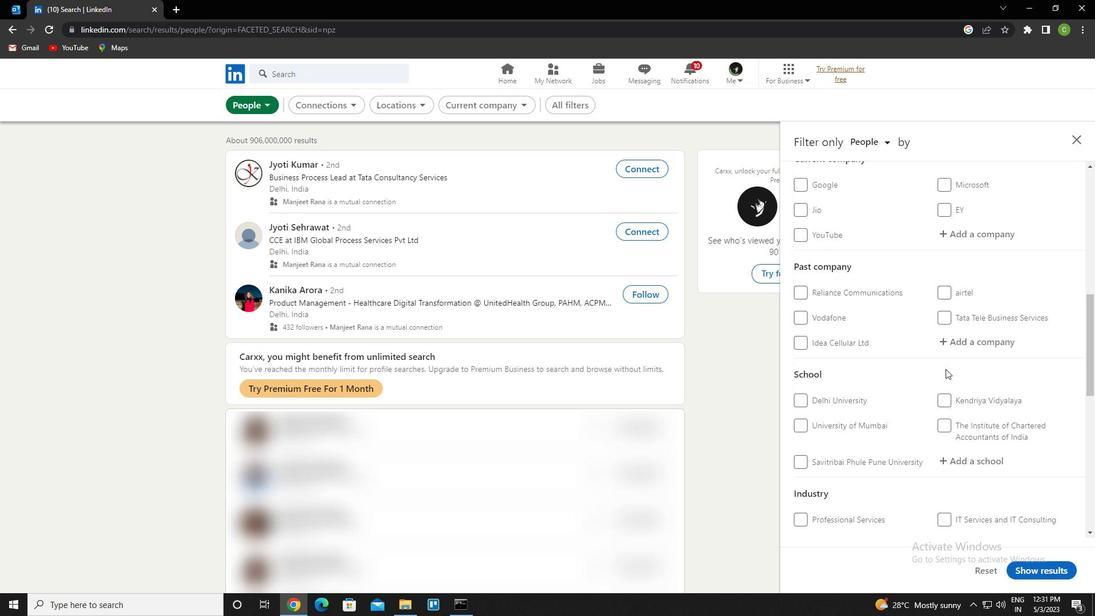 
Action: Mouse scrolled (946, 369) with delta (0, 0)
Screenshot: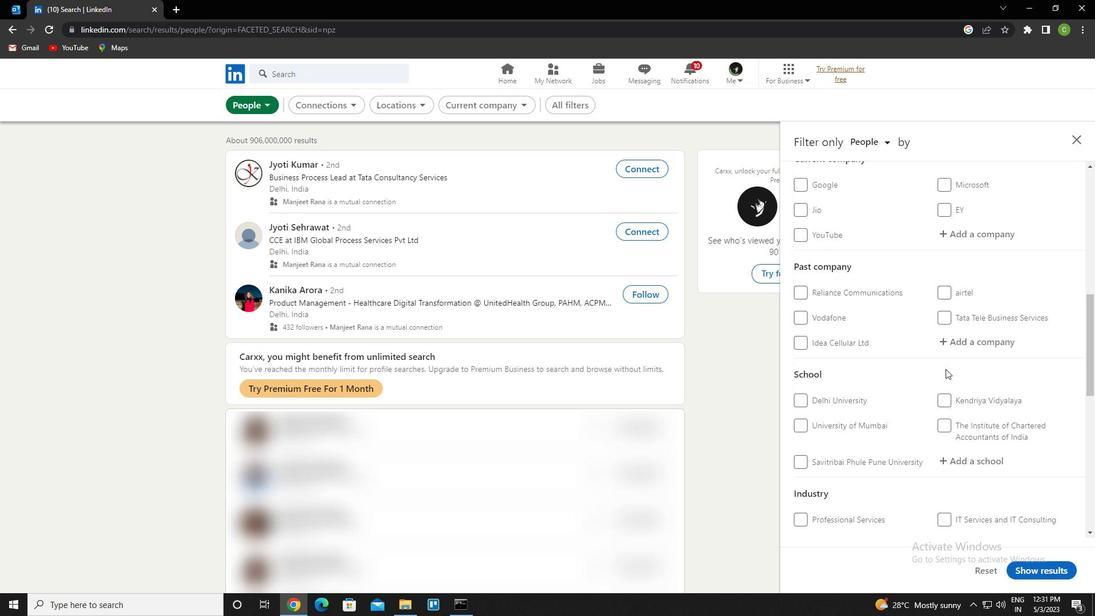 
Action: Mouse moved to (965, 404)
Screenshot: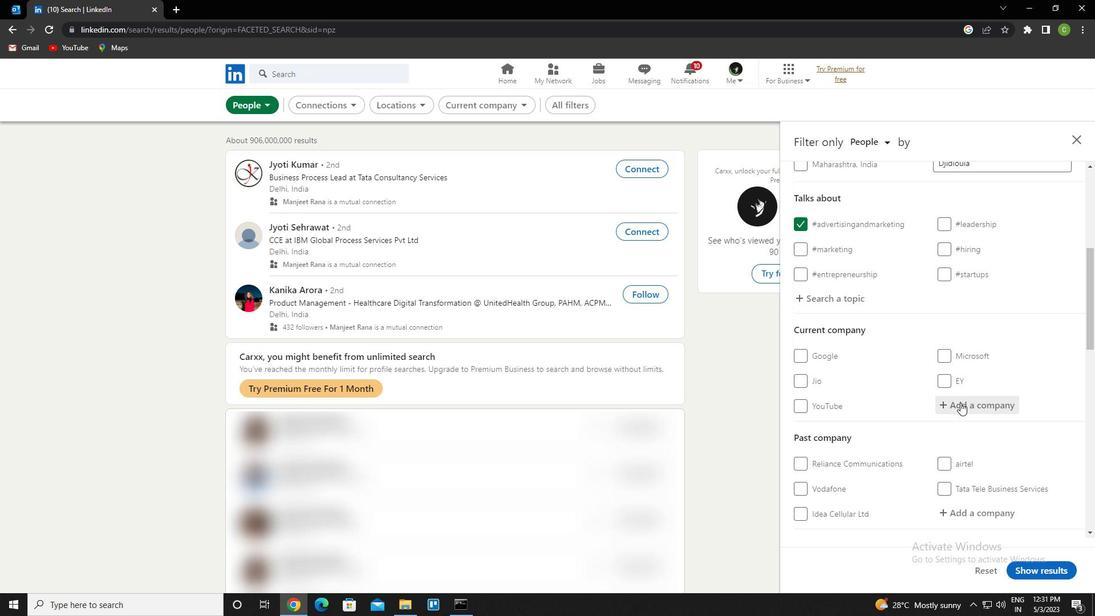 
Action: Mouse pressed left at (965, 404)
Screenshot: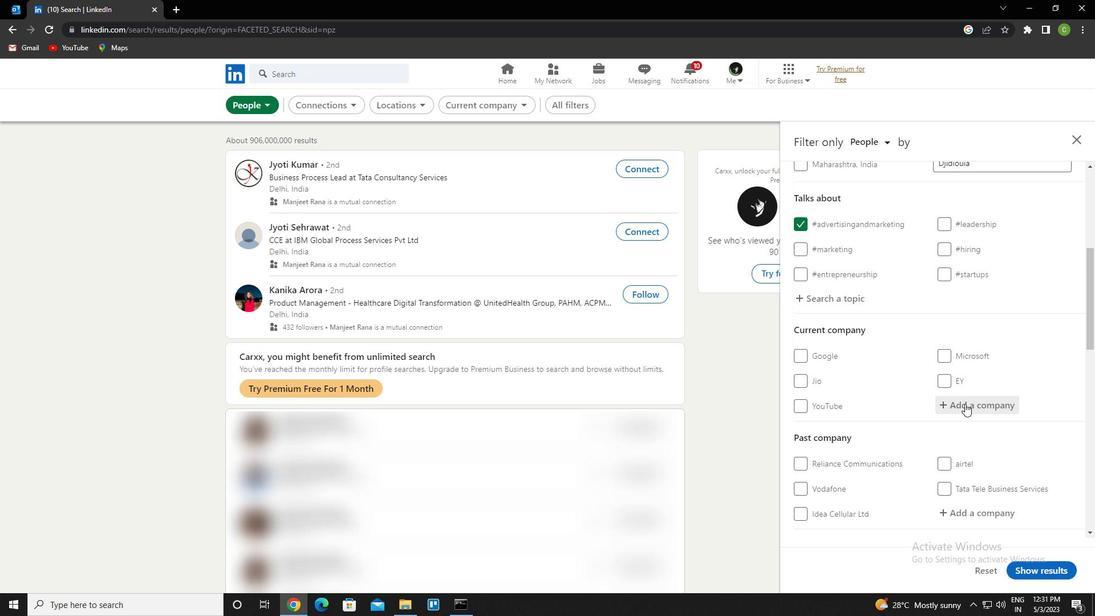 
Action: Key pressed <Key.caps_lock>f<Key.backspace>d<Key.caps_lock>r.<Key.space><Key.caps_lock>o<Key.caps_lock>etker<Key.down><Key.enter>
Screenshot: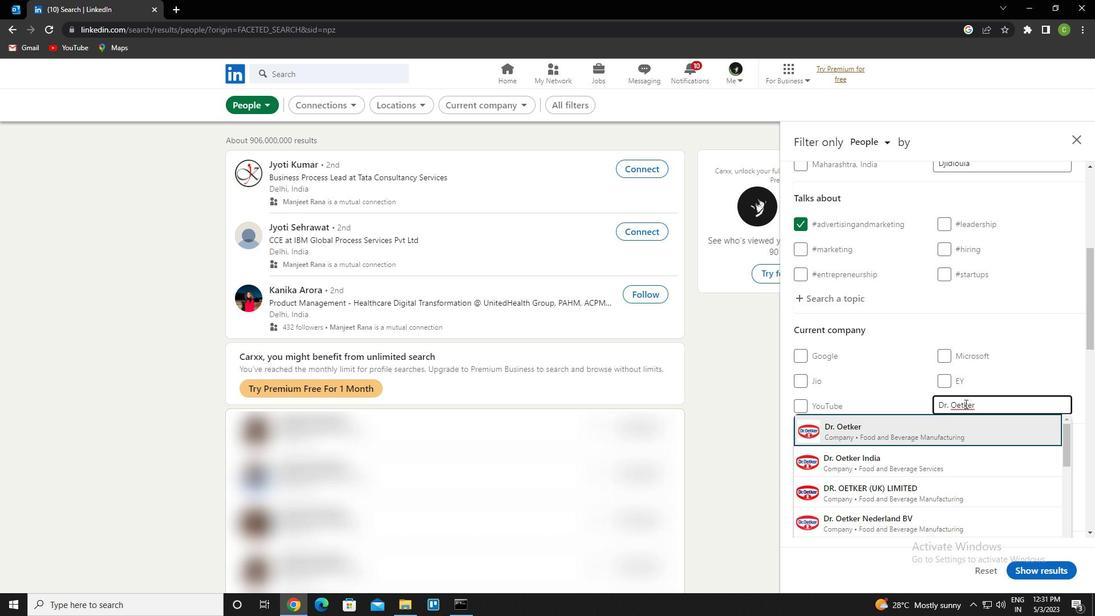 
Action: Mouse scrolled (965, 403) with delta (0, 0)
Screenshot: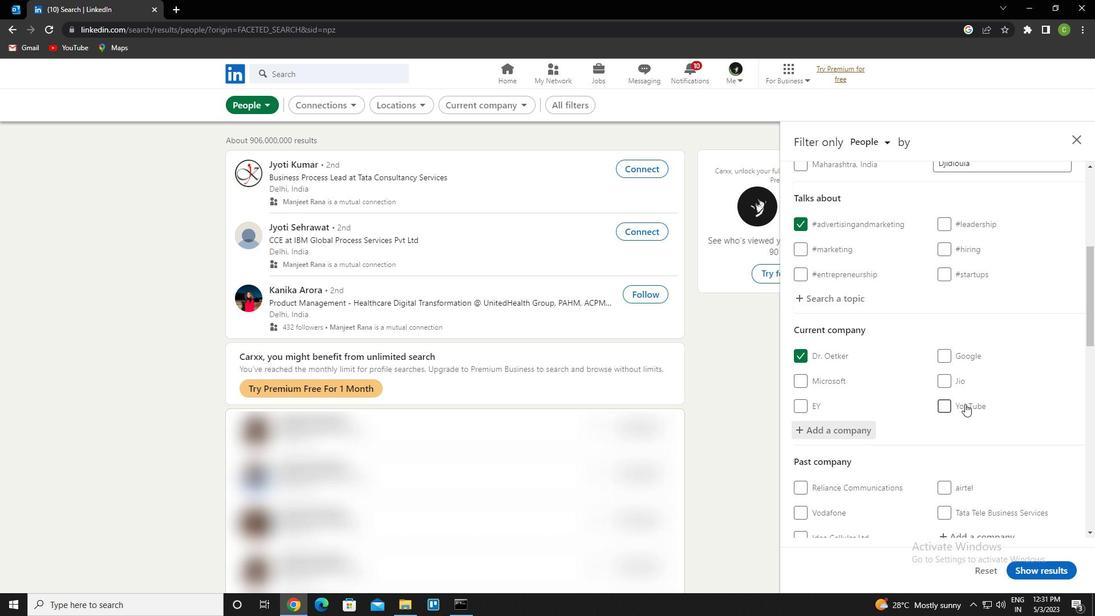 
Action: Mouse scrolled (965, 403) with delta (0, 0)
Screenshot: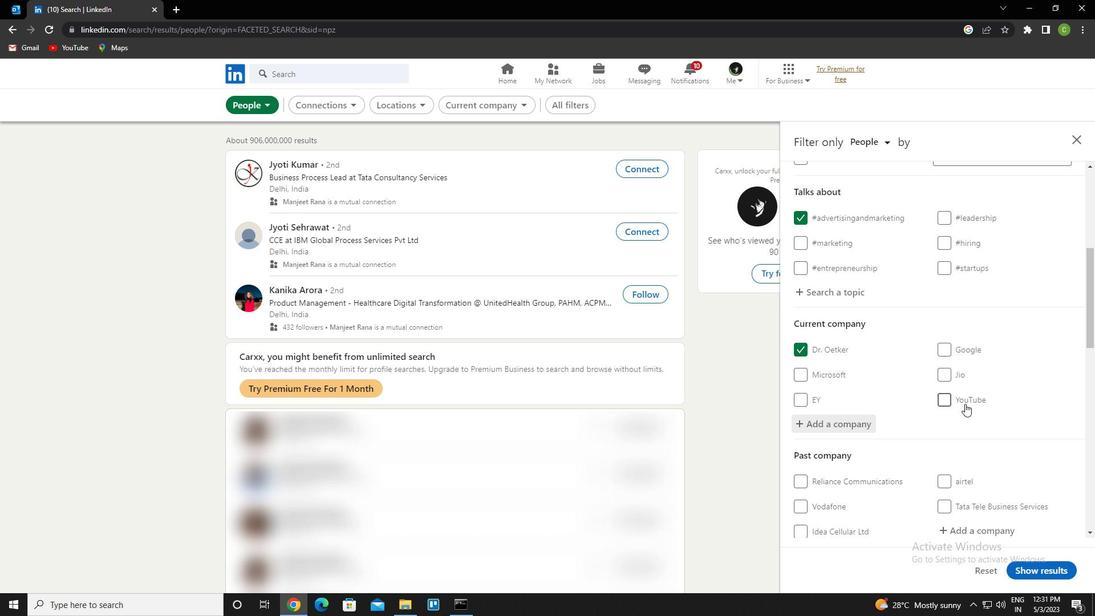 
Action: Mouse scrolled (965, 403) with delta (0, 0)
Screenshot: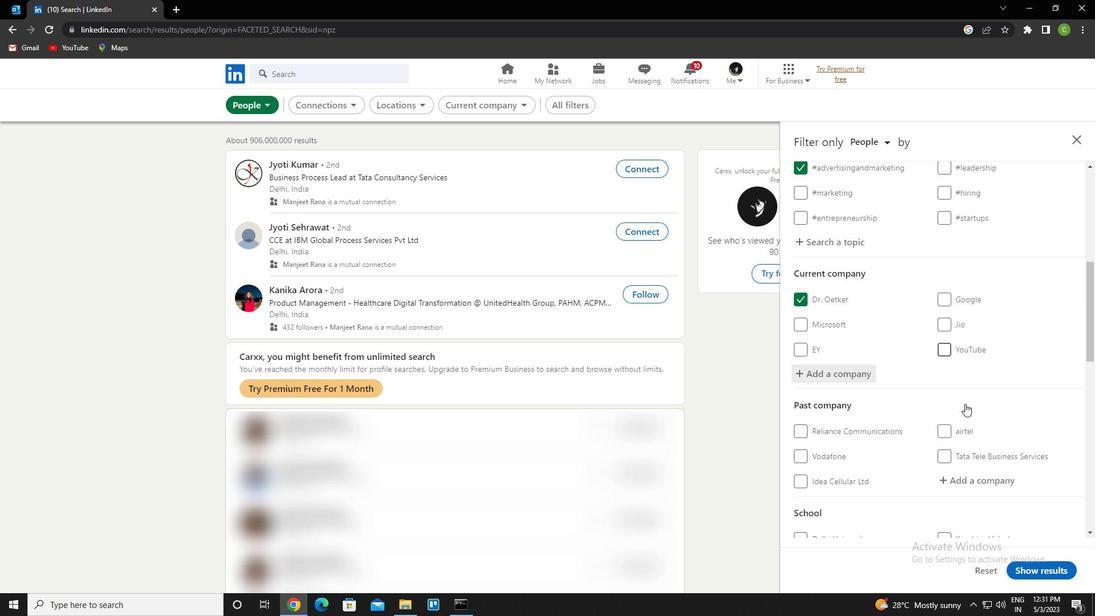 
Action: Mouse scrolled (965, 403) with delta (0, 0)
Screenshot: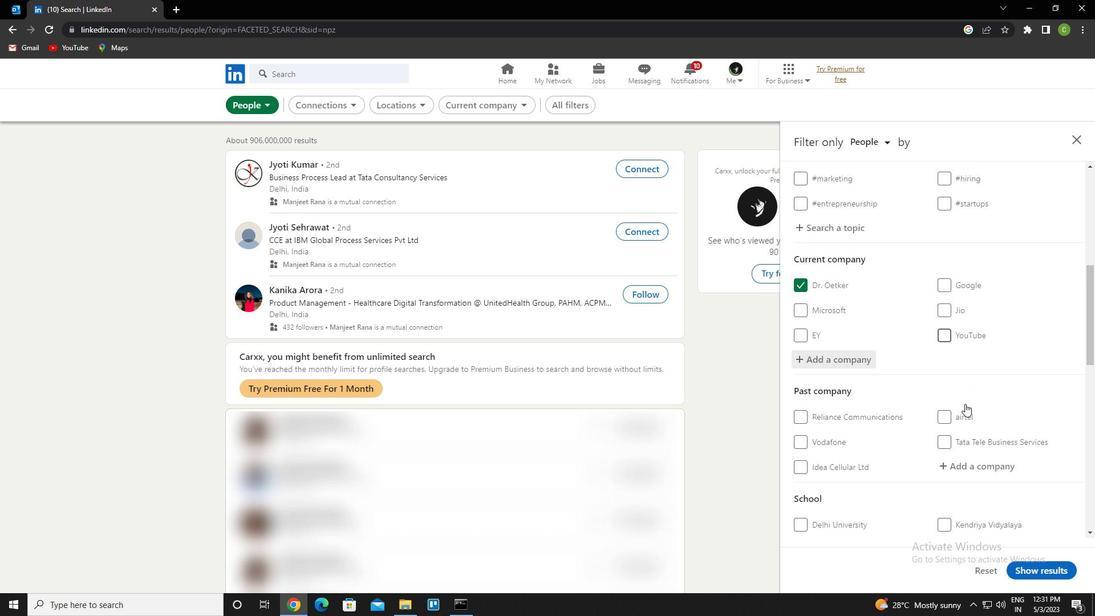 
Action: Mouse scrolled (965, 403) with delta (0, 0)
Screenshot: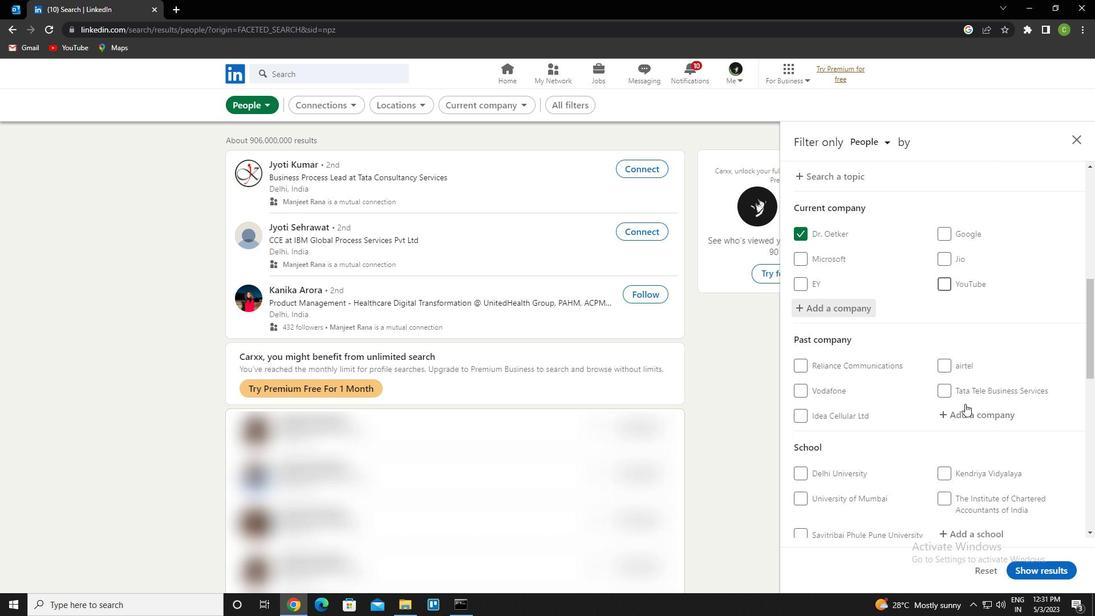 
Action: Mouse moved to (977, 374)
Screenshot: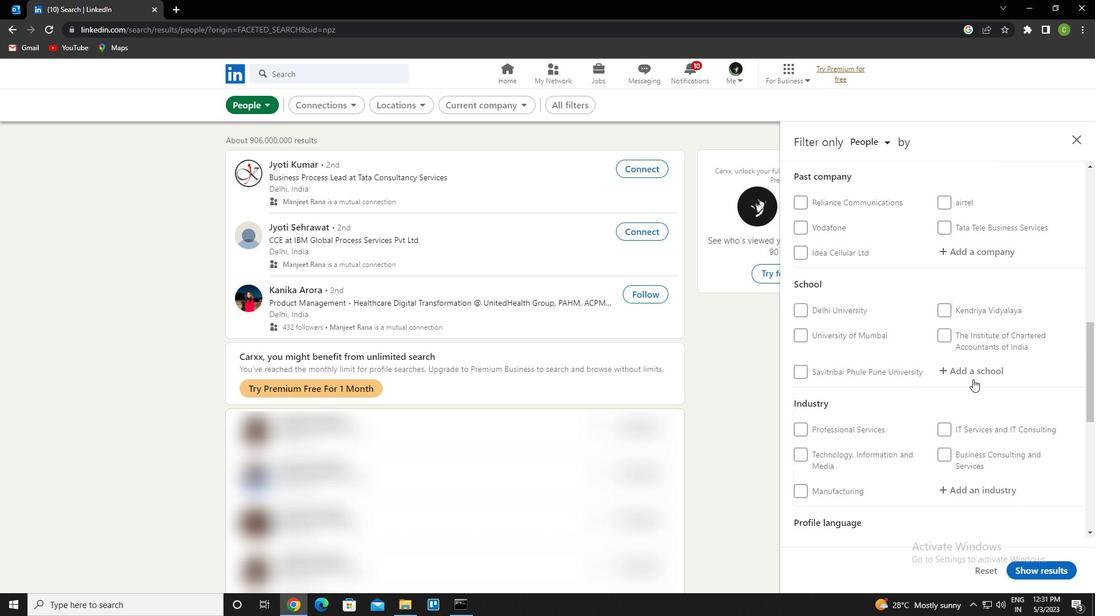 
Action: Mouse pressed left at (977, 374)
Screenshot: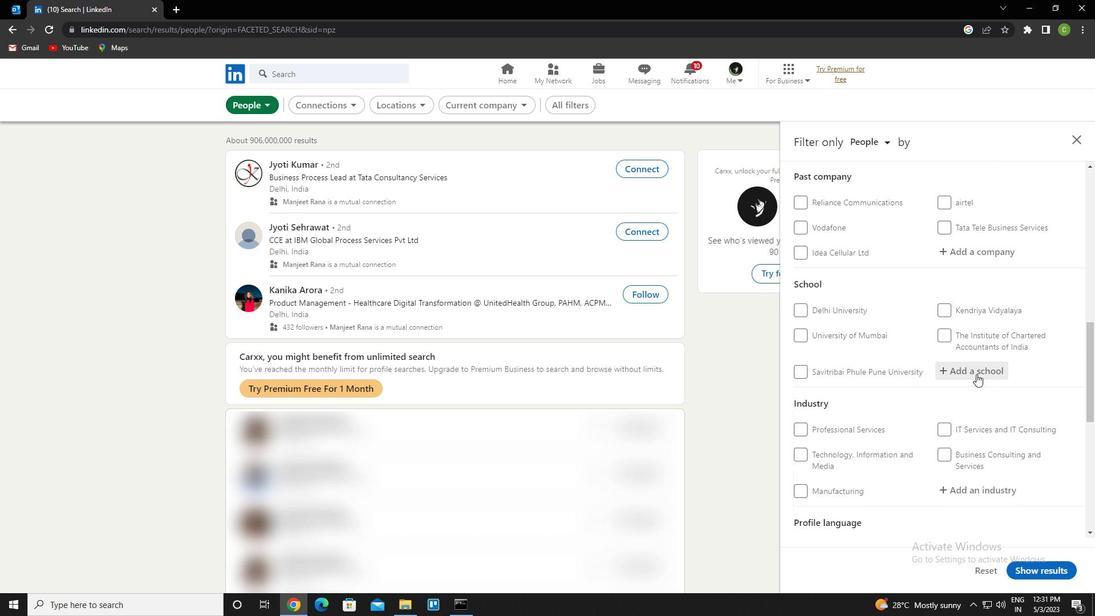 
Action: Key pressed <Key.caps_lock>s<Key.caps_lock>hri<Key.space><Key.caps_lock>g<Key.space>s<Key.space>i<Key.caps_lock>nstitute<Key.space>of<Key.space><Key.caps_lock>t<Key.caps_lock>echnology<Key.space><Key.shift>&<Key.down><Key.enter>
Screenshot: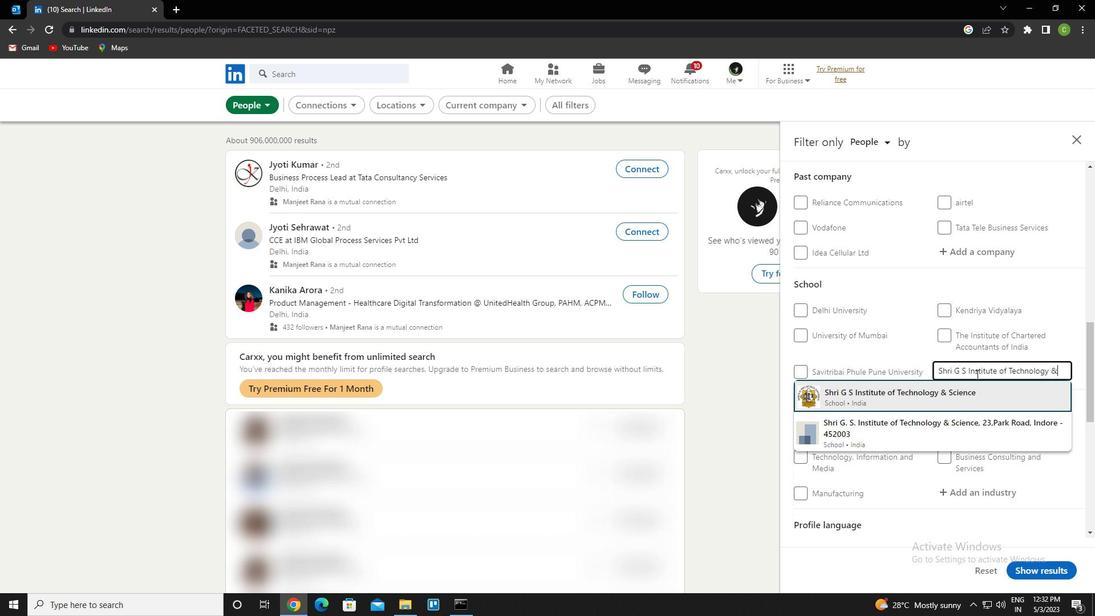 
Action: Mouse scrolled (977, 373) with delta (0, 0)
Screenshot: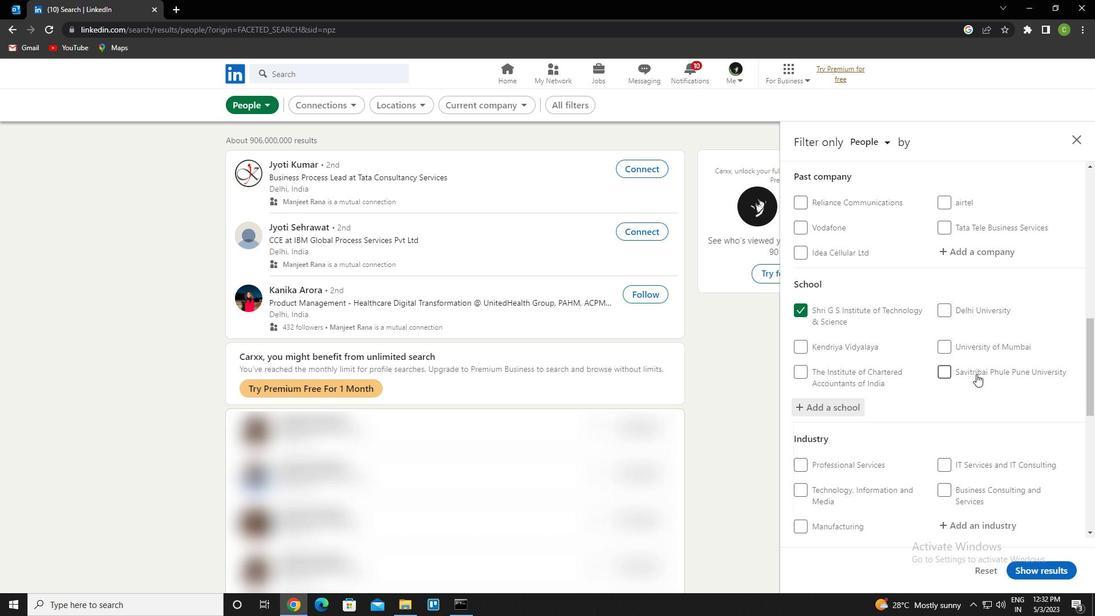 
Action: Mouse scrolled (977, 373) with delta (0, 0)
Screenshot: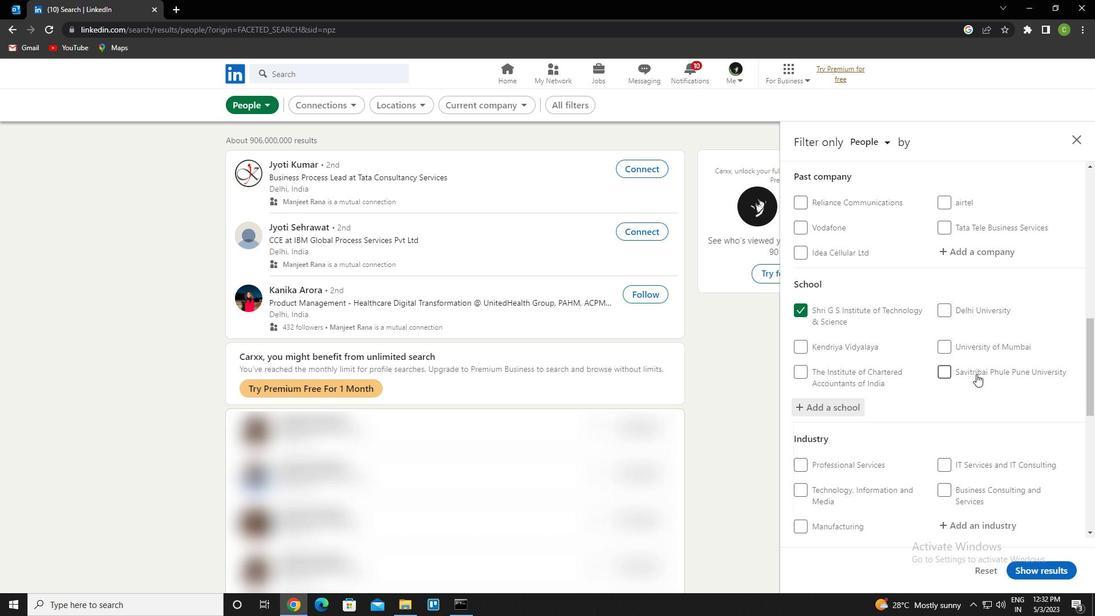 
Action: Mouse scrolled (977, 373) with delta (0, 0)
Screenshot: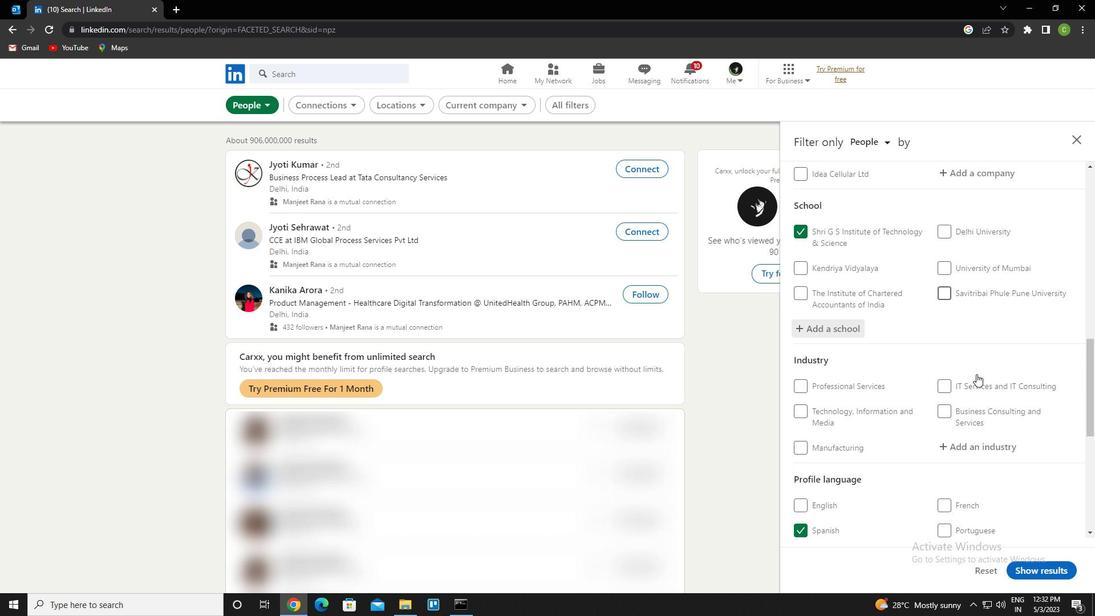 
Action: Mouse moved to (996, 348)
Screenshot: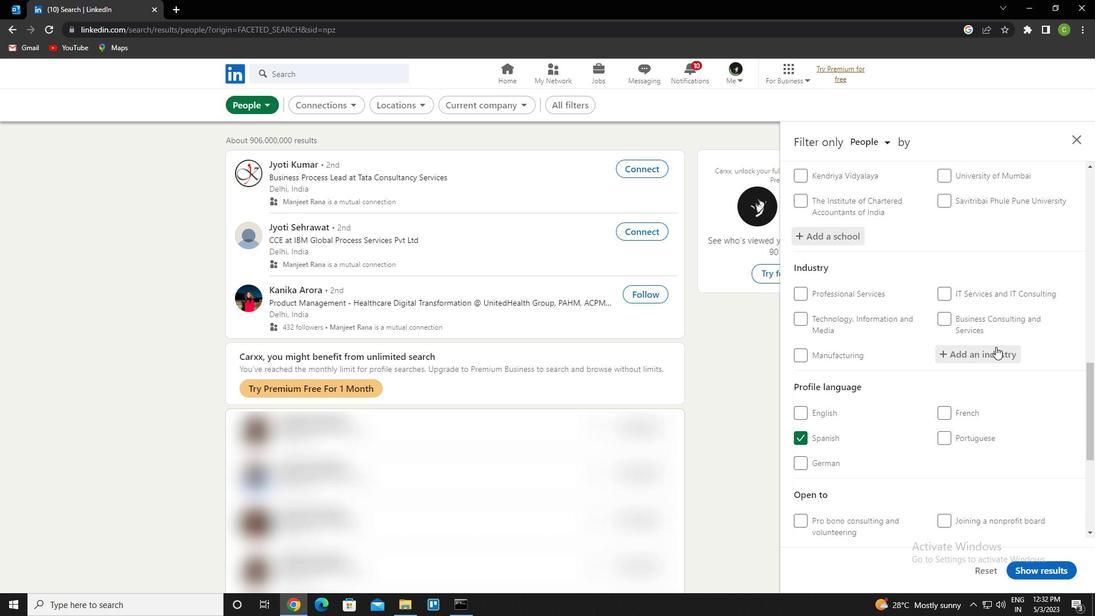 
Action: Mouse pressed left at (996, 348)
Screenshot: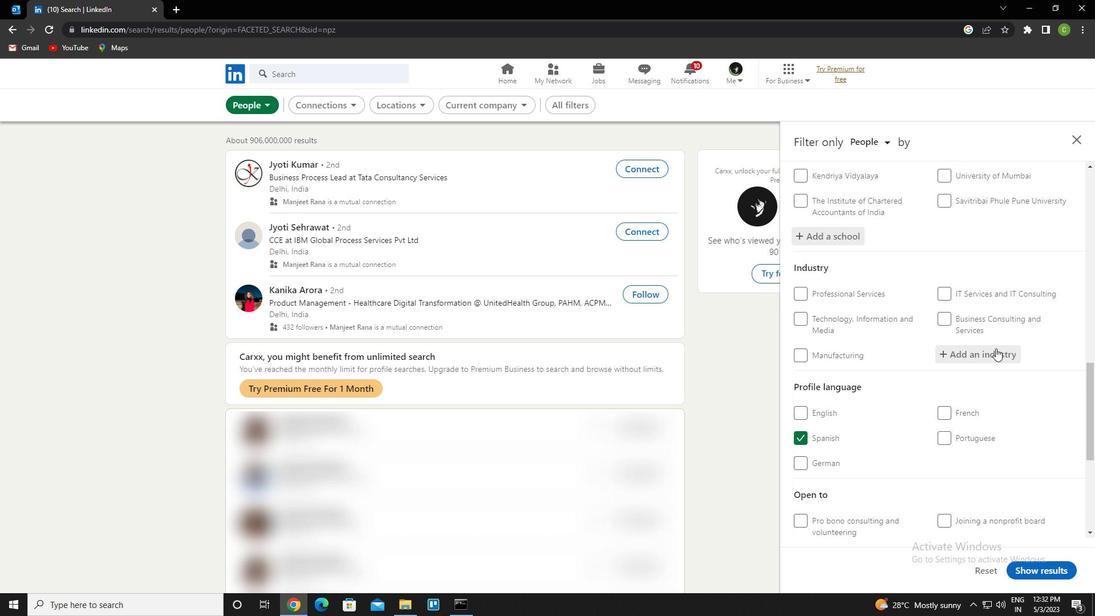 
Action: Key pressed <Key.caps_lock>W<Key.caps_lock>ATER<Key.space>SUPPY<Key.backspace>LY<Key.down><Key.enter>
Screenshot: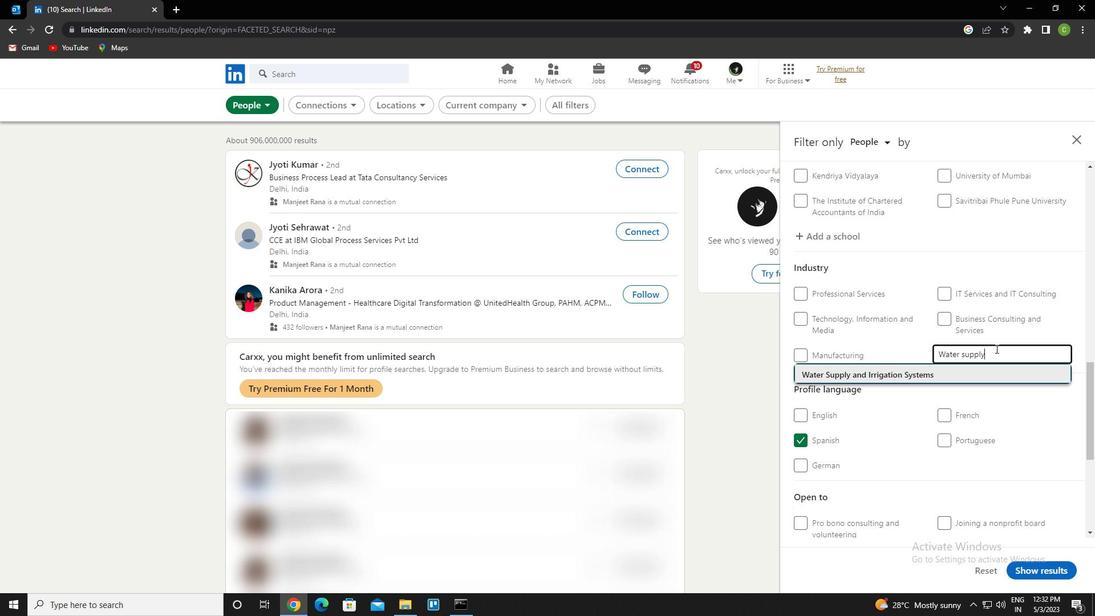 
Action: Mouse scrolled (996, 348) with delta (0, 0)
Screenshot: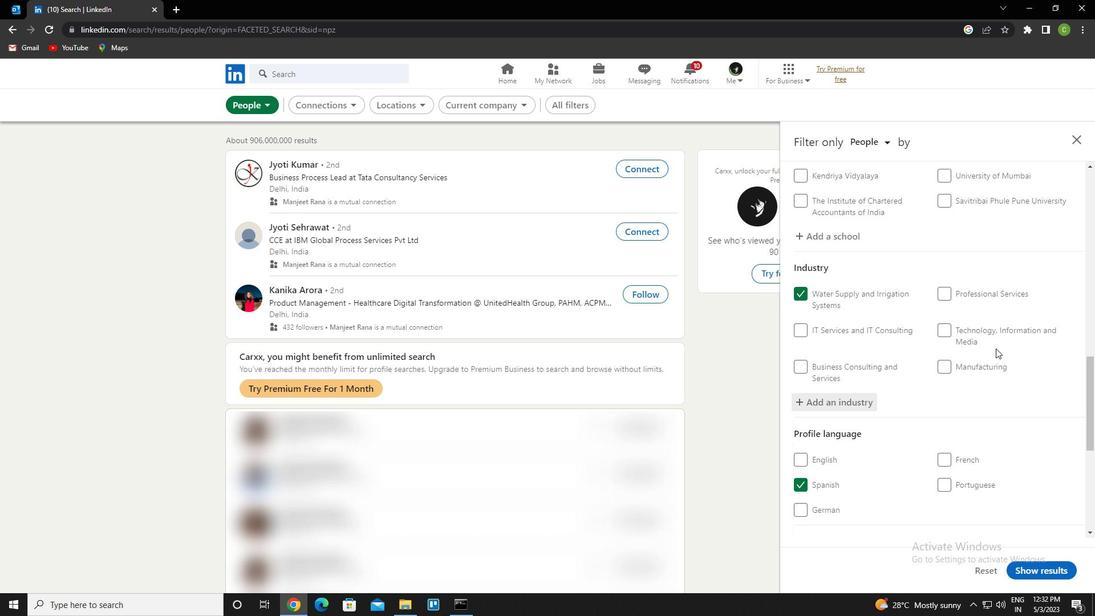 
Action: Mouse scrolled (996, 348) with delta (0, 0)
Screenshot: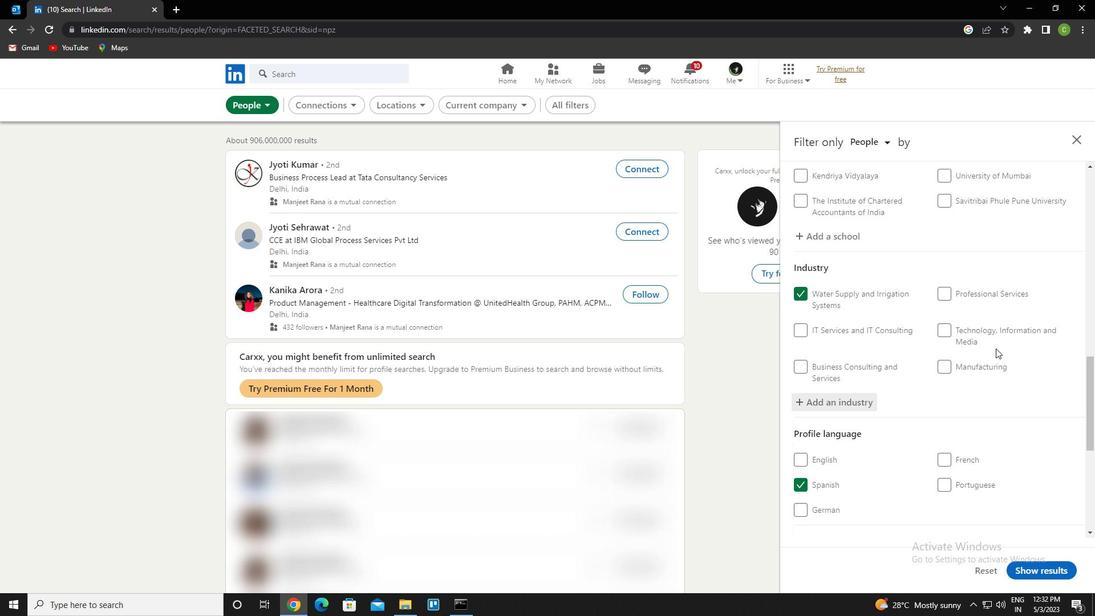
Action: Mouse scrolled (996, 348) with delta (0, 0)
Screenshot: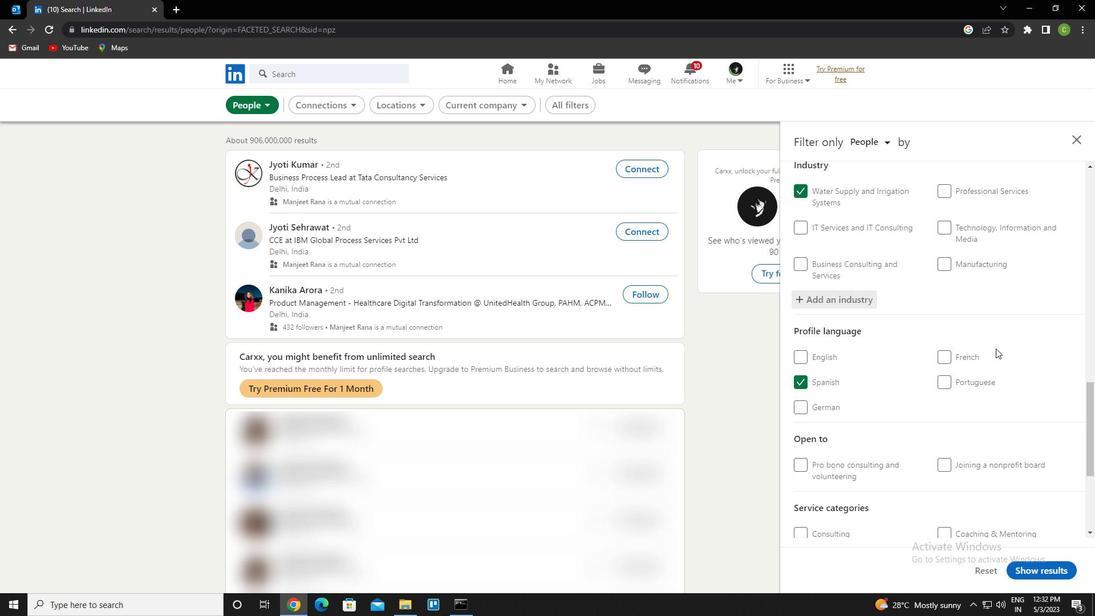 
Action: Mouse scrolled (996, 348) with delta (0, 0)
Screenshot: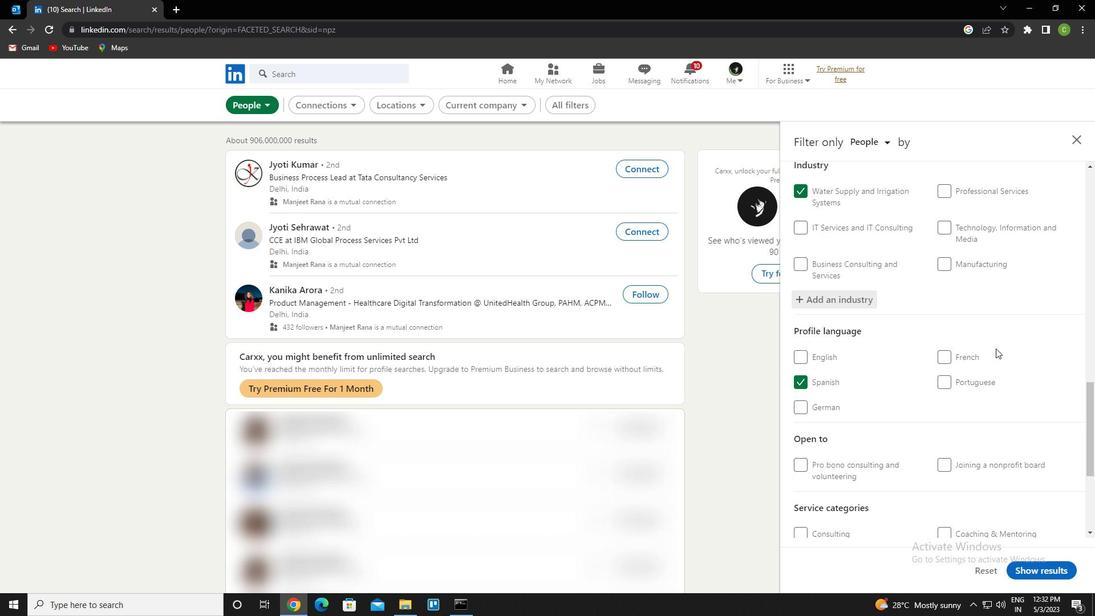 
Action: Mouse scrolled (996, 348) with delta (0, 0)
Screenshot: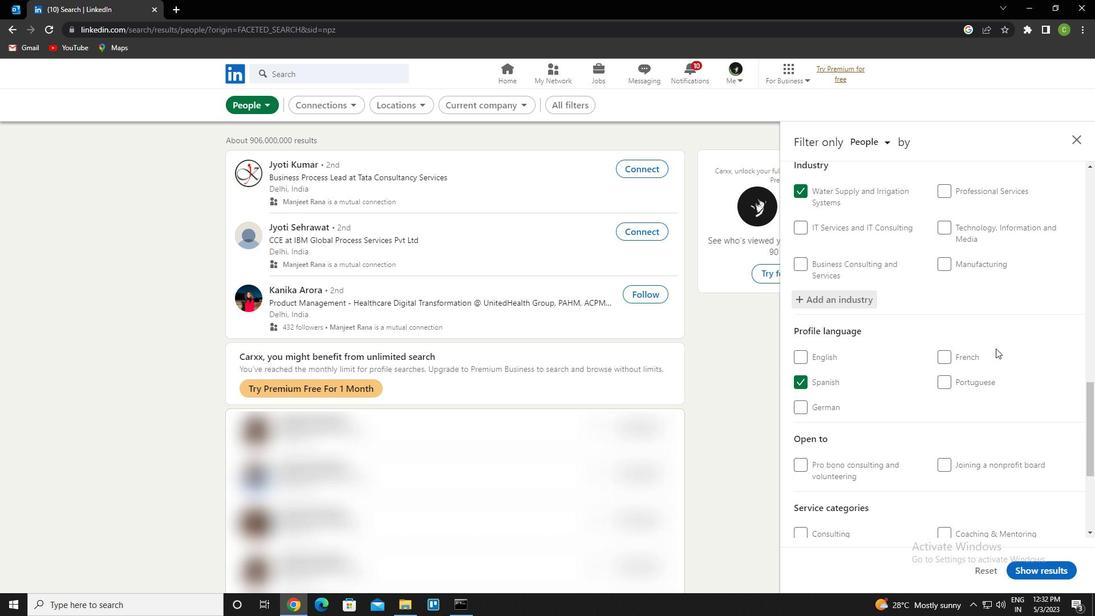 
Action: Mouse moved to (975, 398)
Screenshot: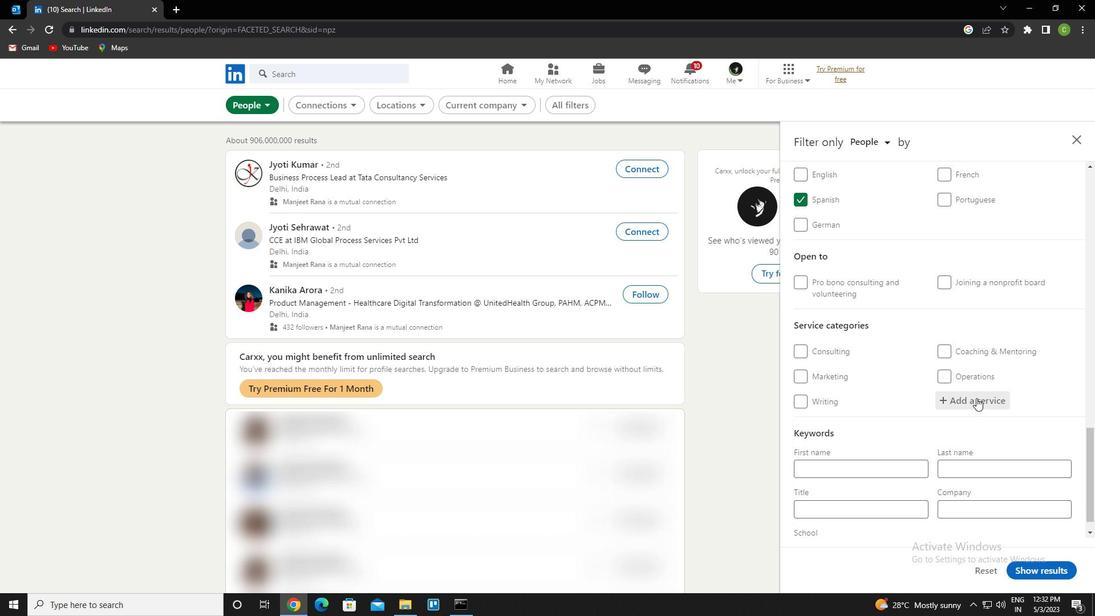 
Action: Mouse pressed left at (975, 398)
Screenshot: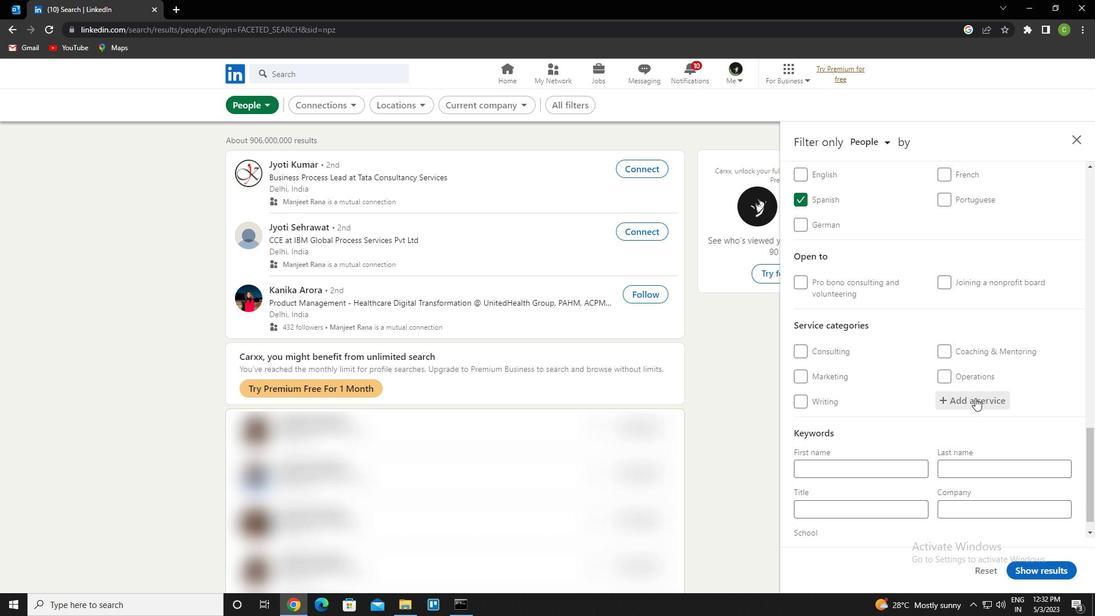 
Action: Key pressed <Key.caps_lock>T<Key.caps_lock>RAINING<Key.down><Key.enter>
Screenshot: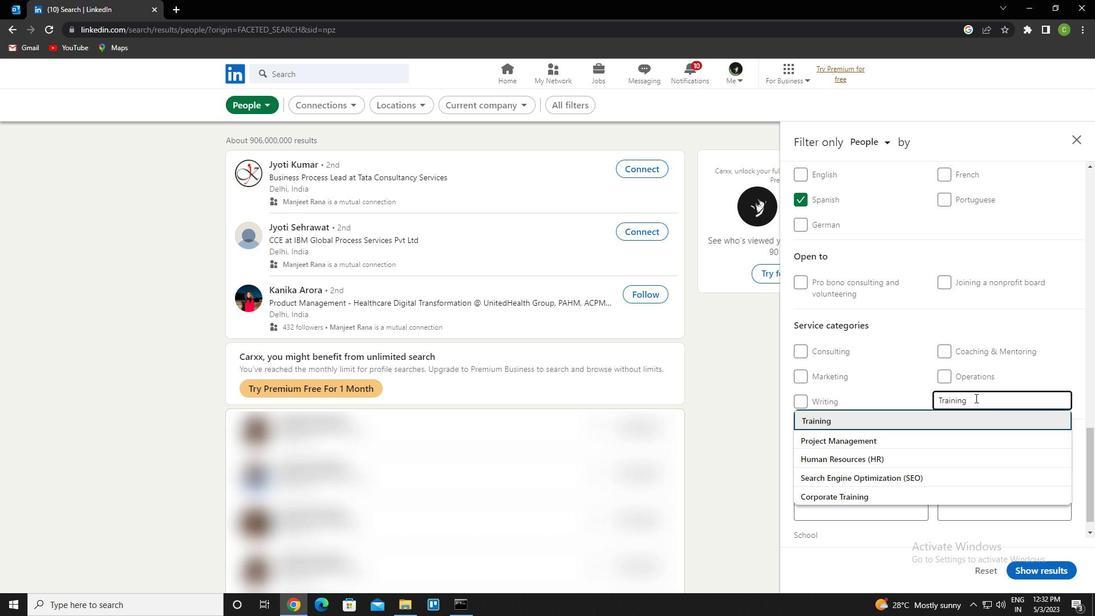 
Action: Mouse scrolled (975, 397) with delta (0, 0)
Screenshot: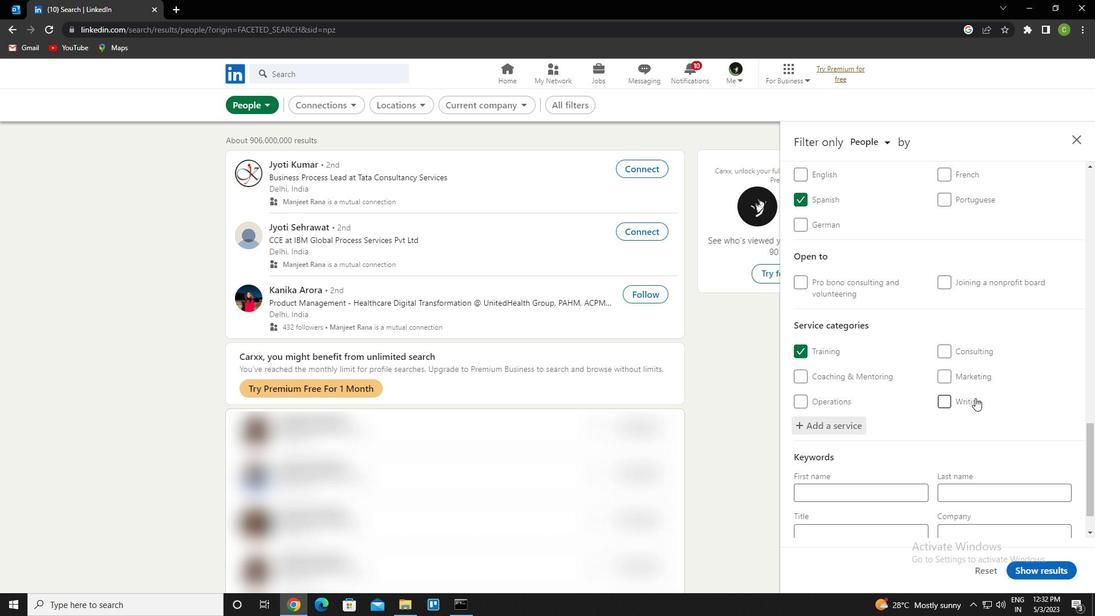 
Action: Mouse scrolled (975, 397) with delta (0, 0)
Screenshot: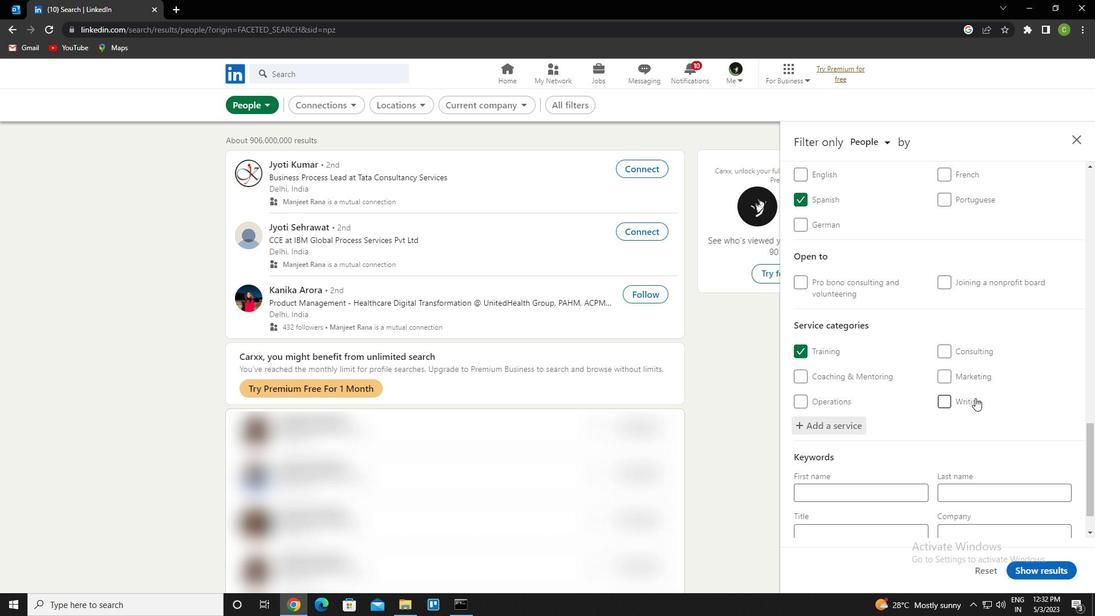 
Action: Mouse scrolled (975, 397) with delta (0, 0)
Screenshot: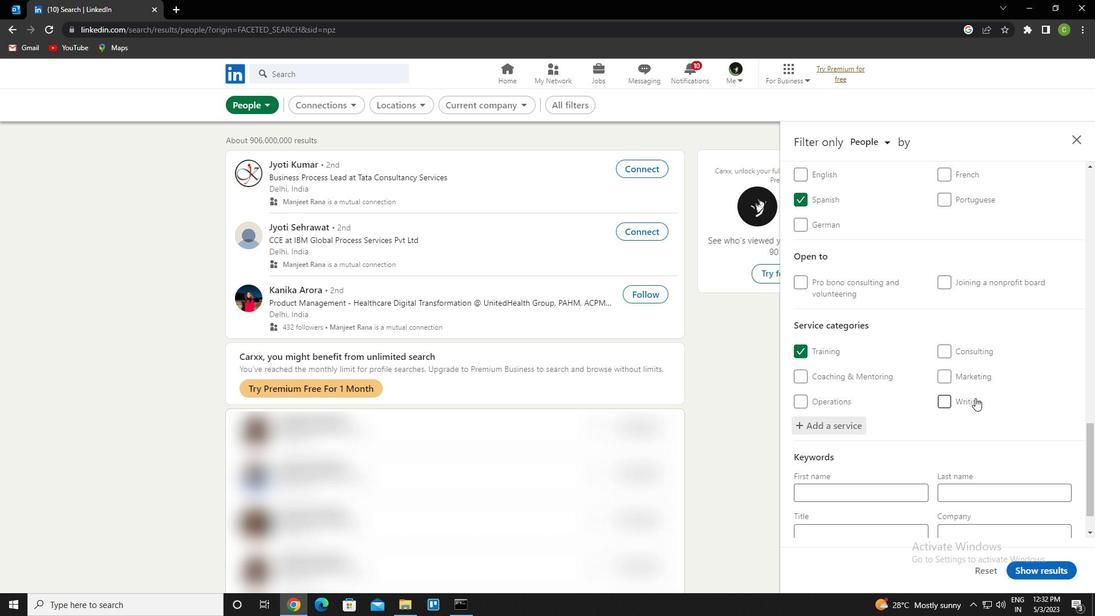 
Action: Mouse scrolled (975, 397) with delta (0, 0)
Screenshot: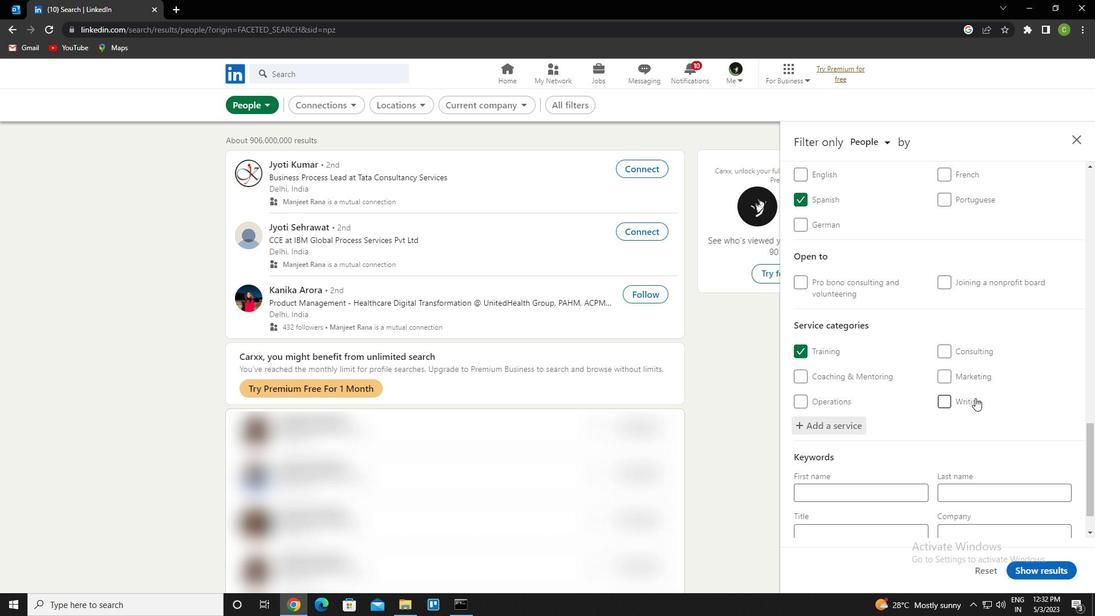 
Action: Mouse scrolled (975, 397) with delta (0, 0)
Screenshot: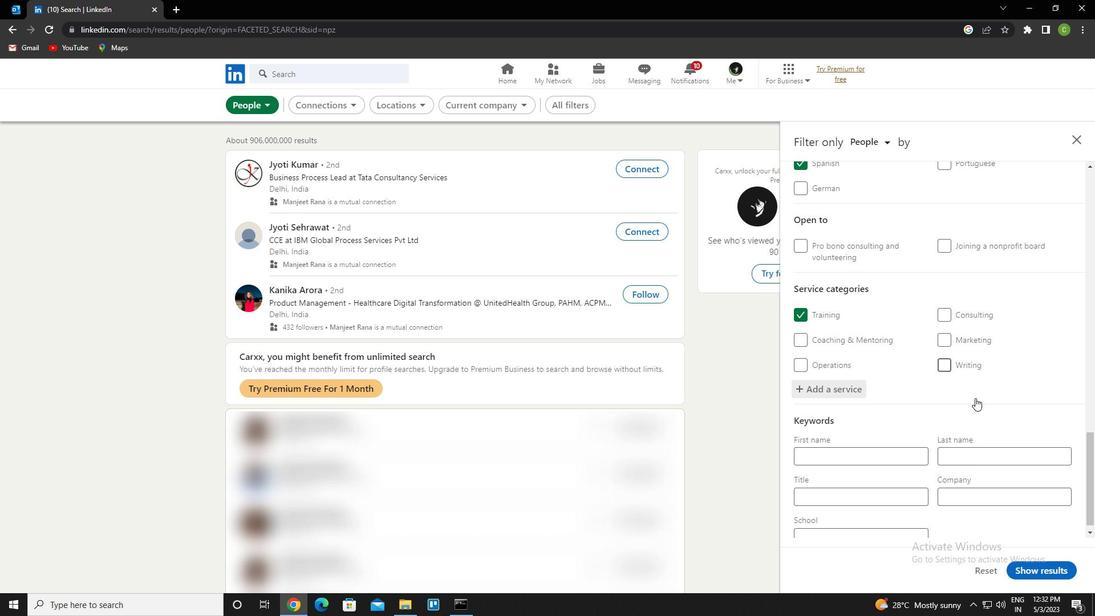 
Action: Mouse moved to (847, 486)
Screenshot: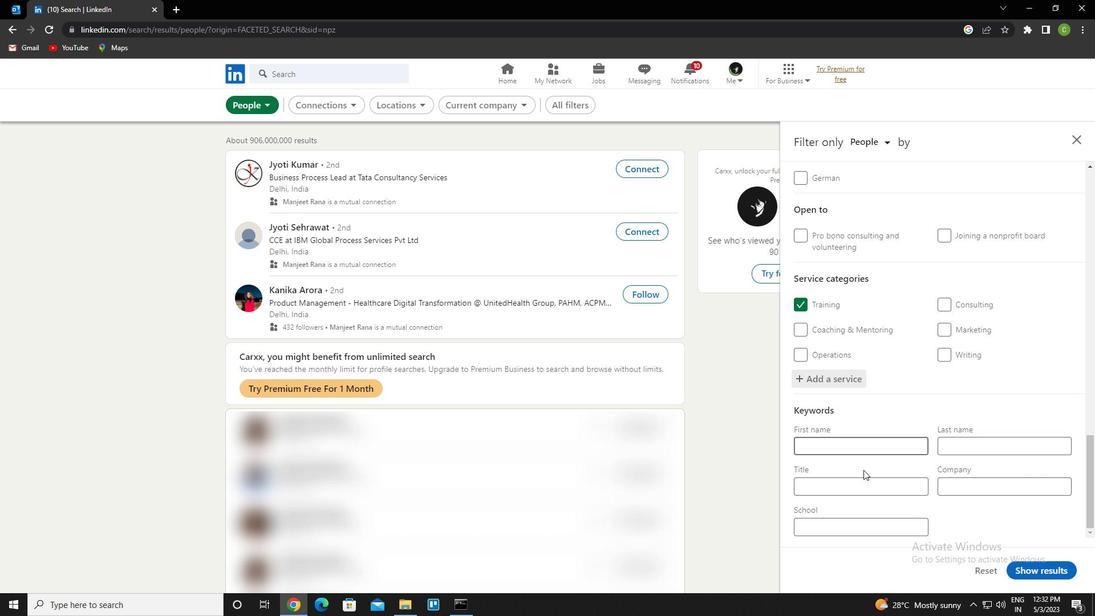 
Action: Mouse pressed left at (847, 486)
Screenshot: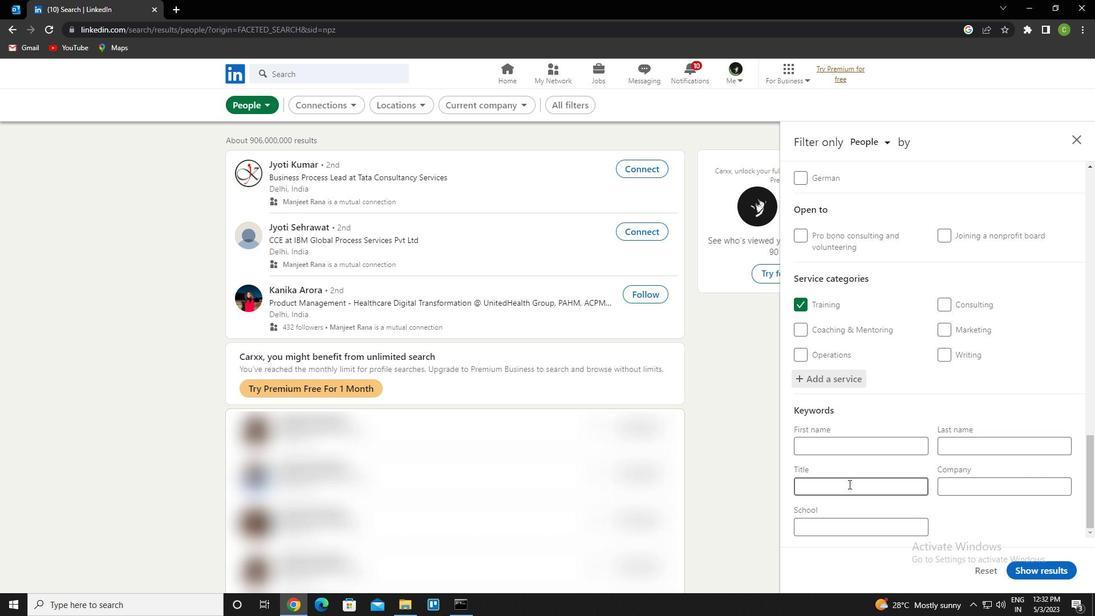 
Action: Key pressed <Key.caps_lock>H<Key.caps_lock>ELP<Key.space><Key.caps_lock>D<Key.caps_lock>ESK
Screenshot: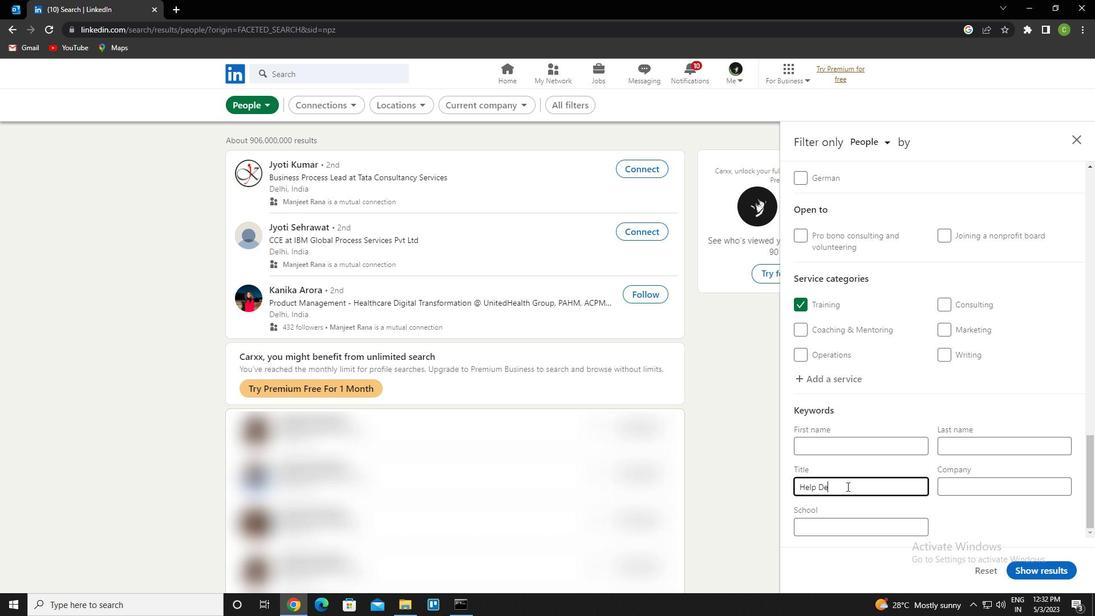 
Action: Mouse moved to (1027, 570)
Screenshot: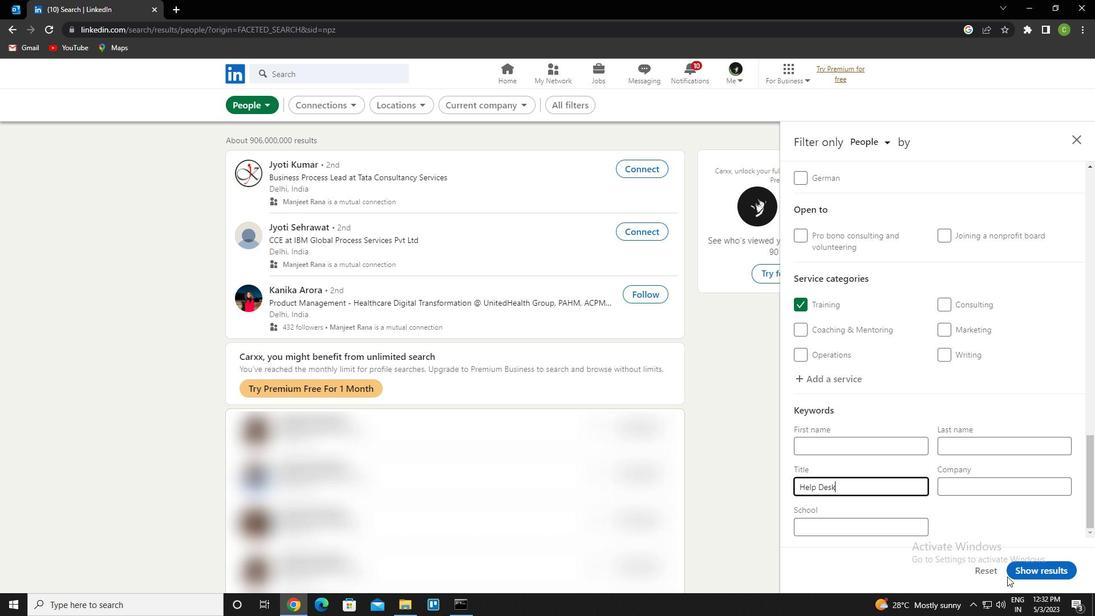 
Action: Mouse pressed left at (1027, 570)
Screenshot: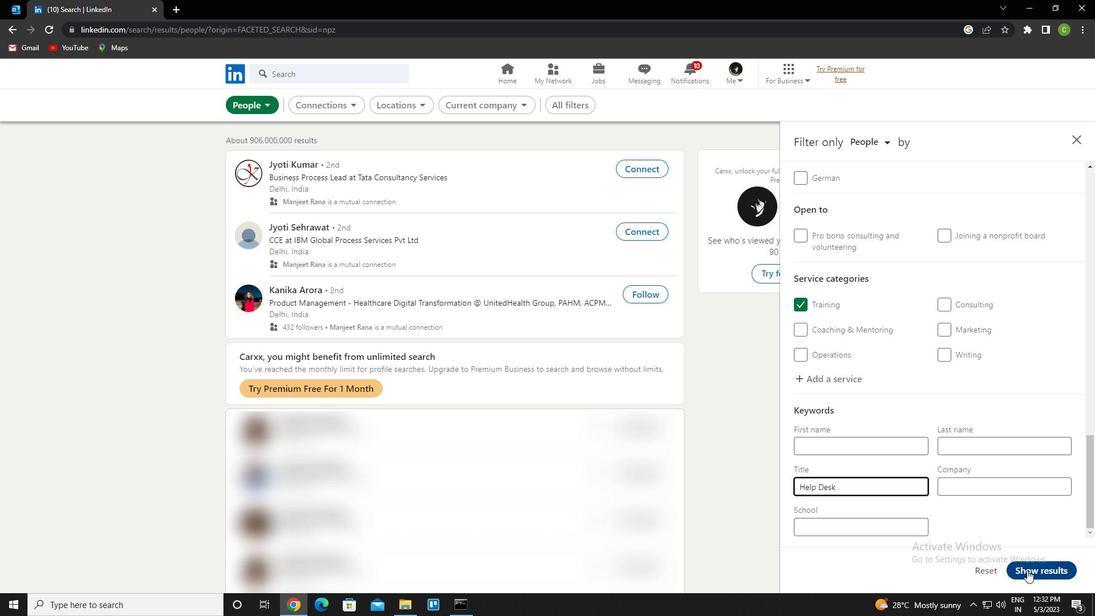 
Action: Mouse moved to (635, 518)
Screenshot: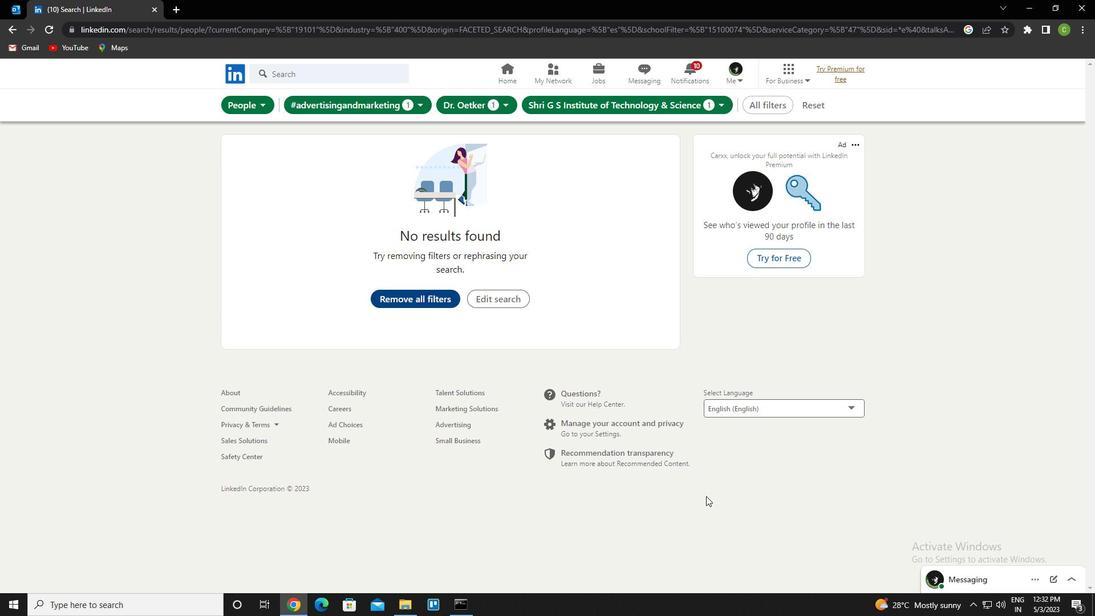 
